 Task: Add a signature Juanita Young containing With sincere appreciation and gratitude, Juanita Young to email address softage.5@softage.net and add a folder Debugging
Action: Mouse moved to (257, 63)
Screenshot: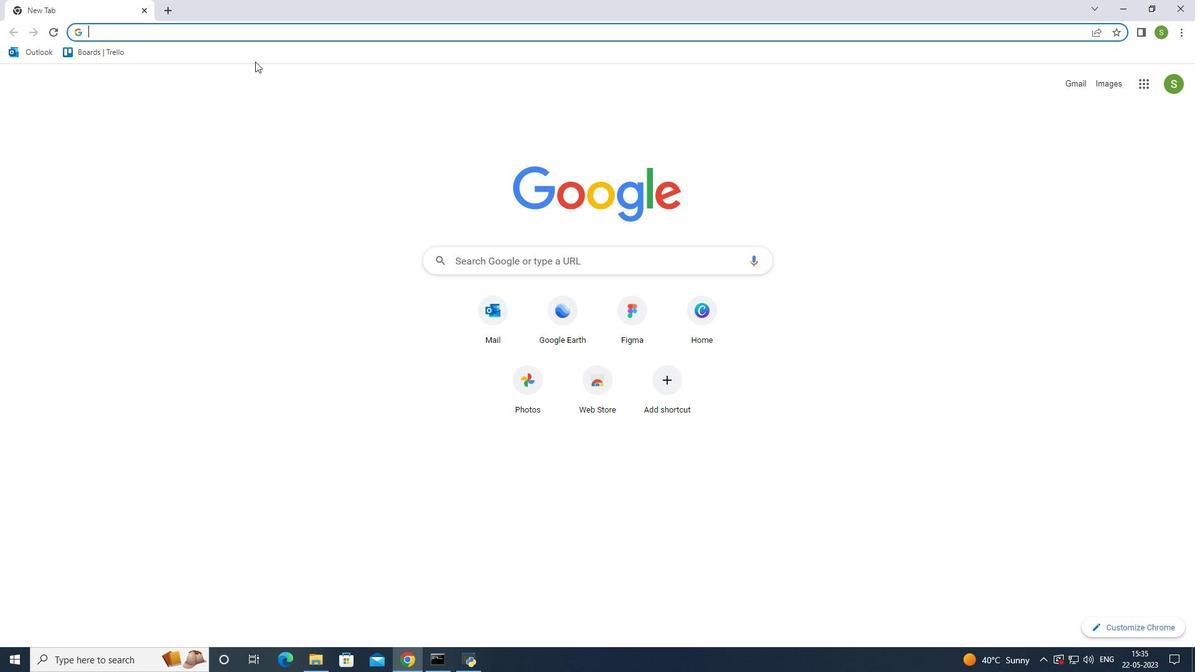 
Action: Key pressed outlook<Key.enter>
Screenshot: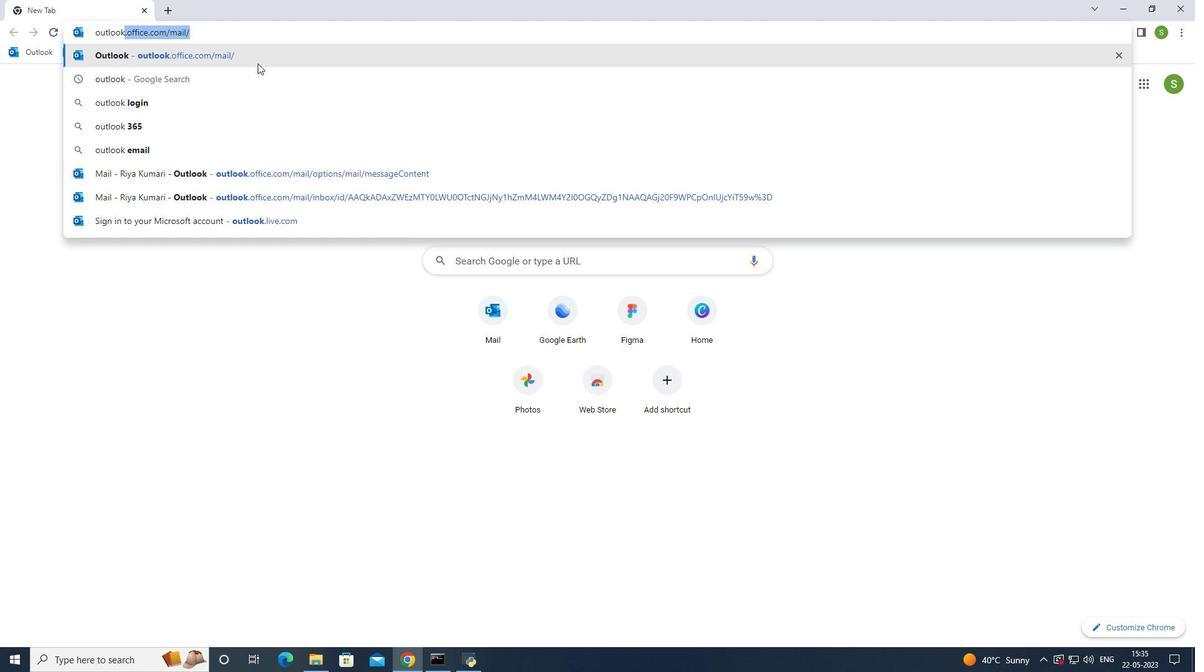 
Action: Mouse moved to (123, 112)
Screenshot: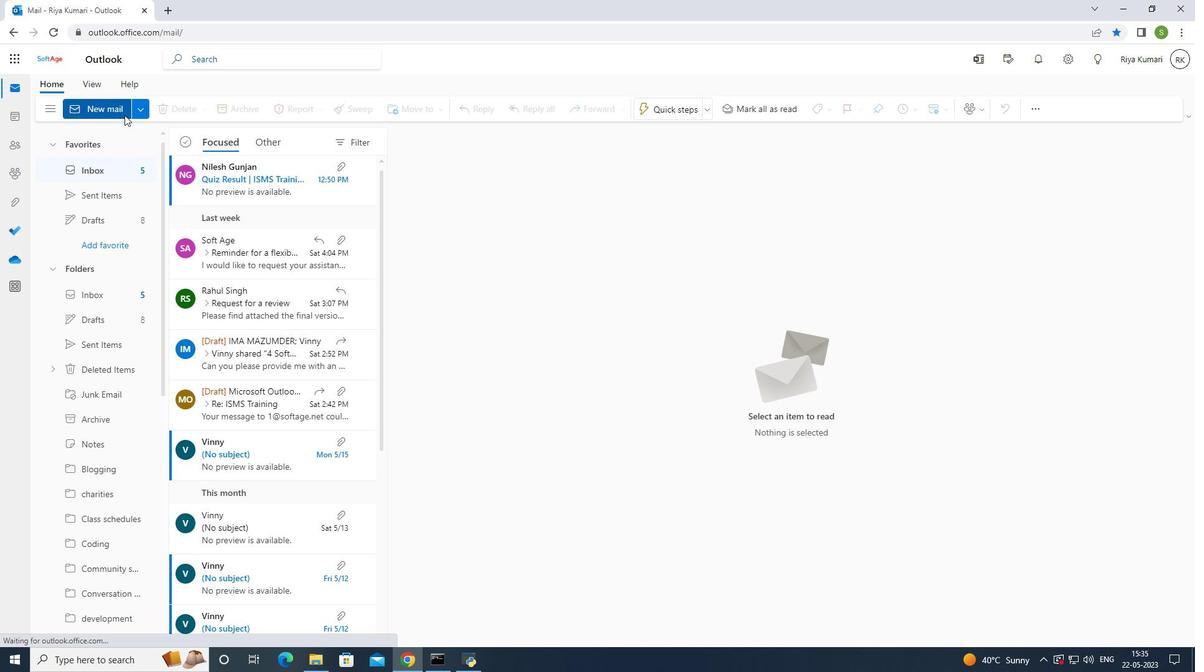 
Action: Mouse pressed left at (123, 112)
Screenshot: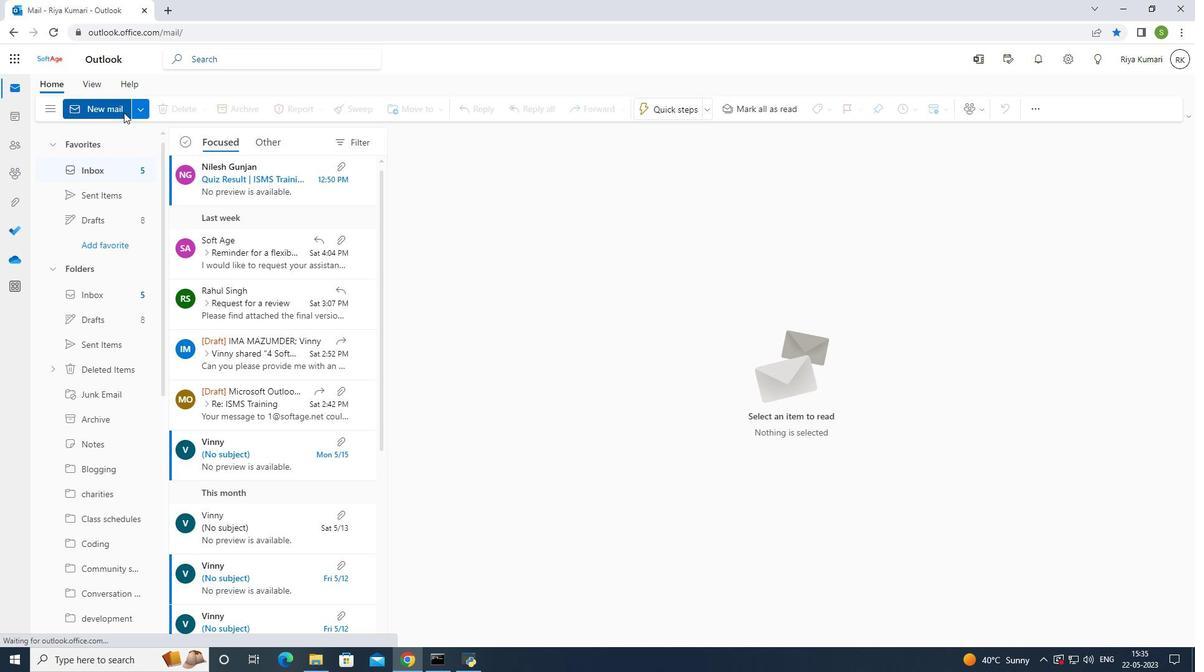 
Action: Mouse moved to (804, 113)
Screenshot: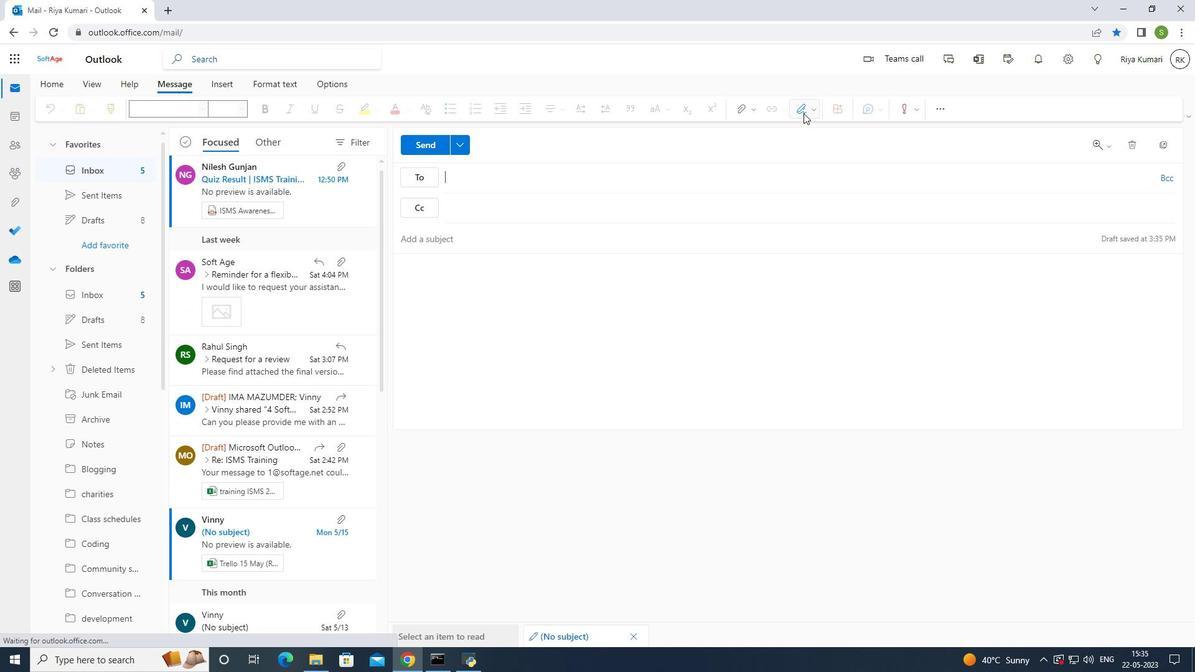 
Action: Mouse pressed left at (804, 113)
Screenshot: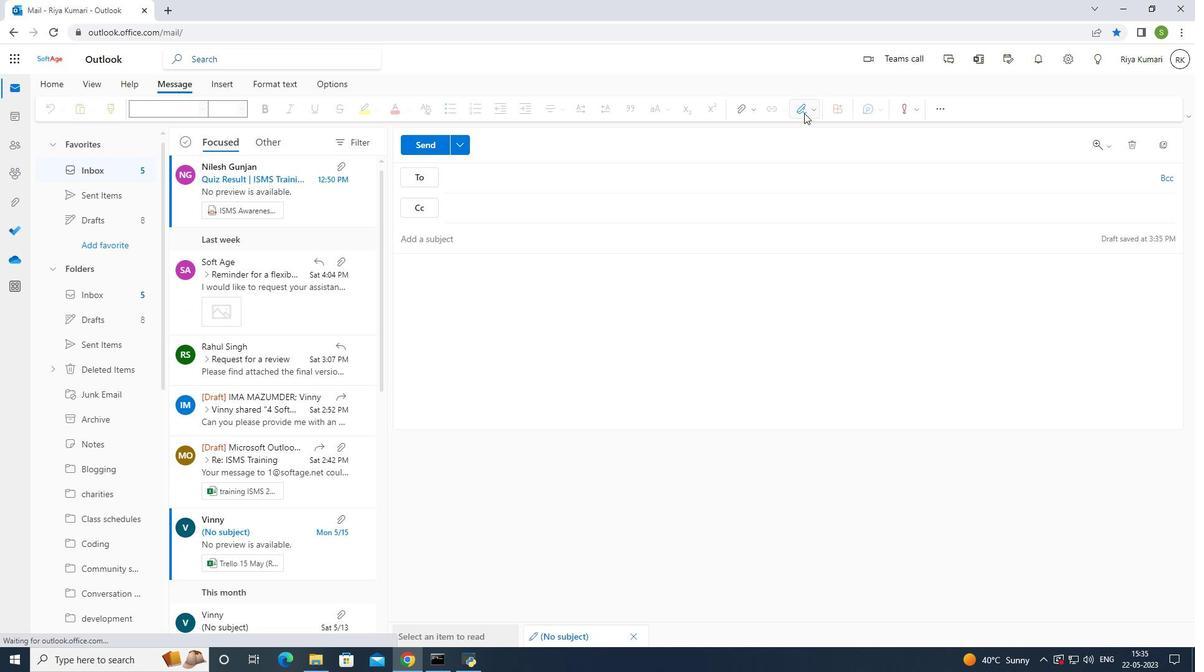 
Action: Mouse moved to (785, 157)
Screenshot: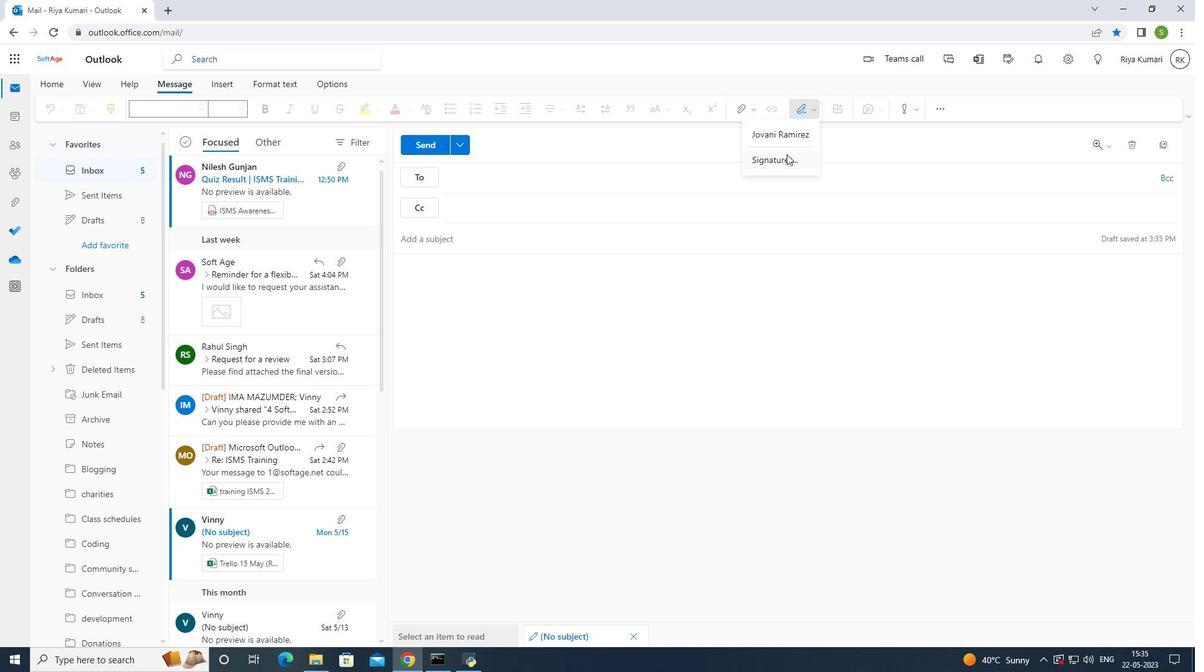 
Action: Mouse pressed left at (785, 157)
Screenshot: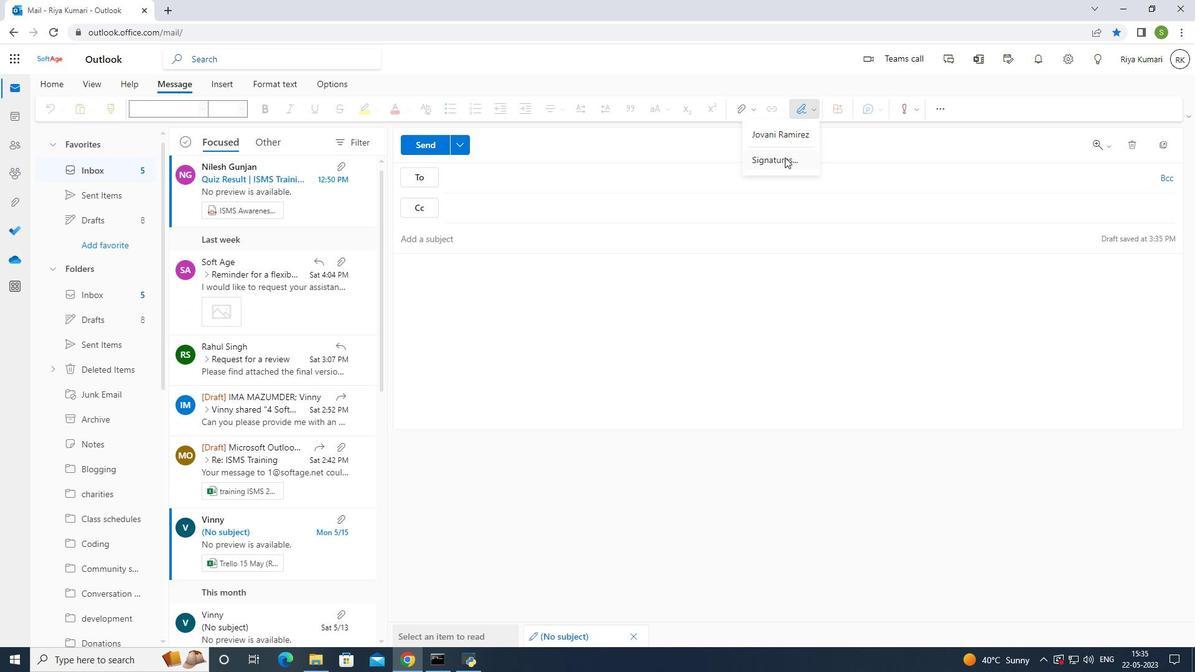 
Action: Mouse moved to (778, 205)
Screenshot: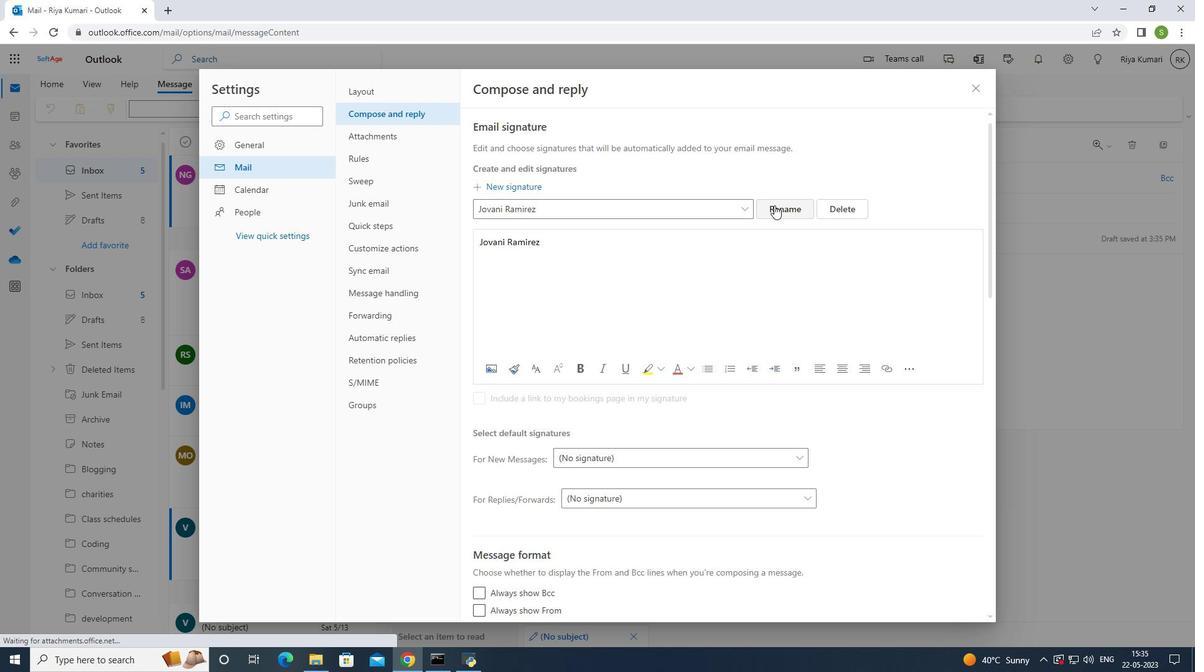 
Action: Mouse pressed left at (778, 205)
Screenshot: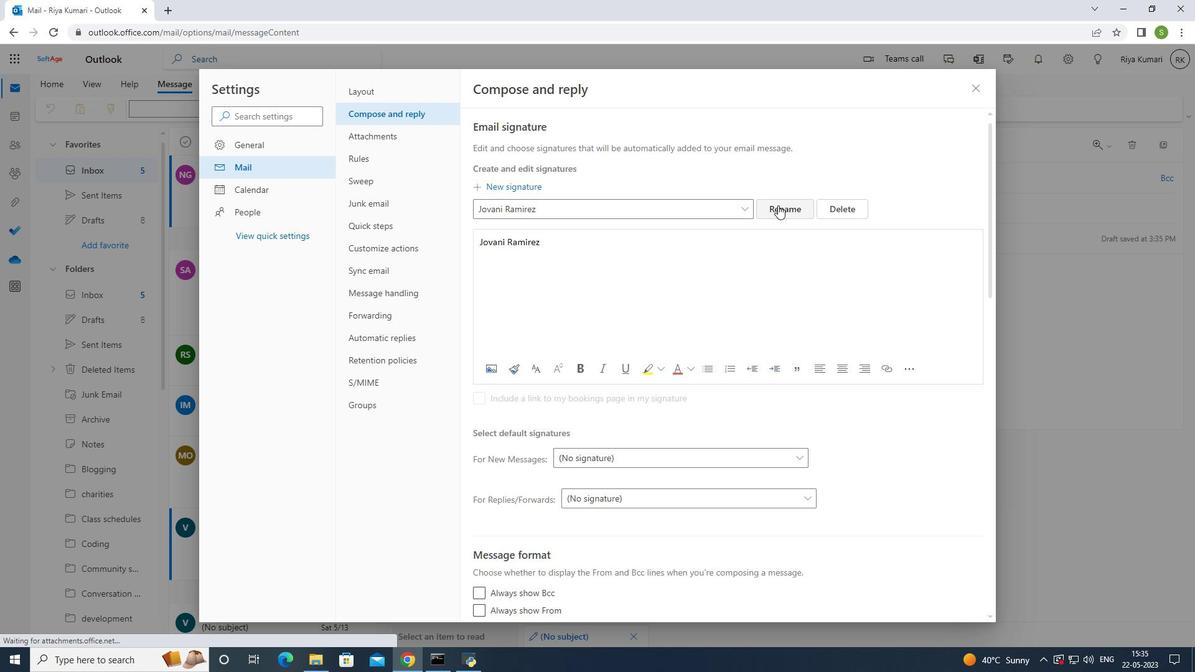 
Action: Mouse moved to (740, 208)
Screenshot: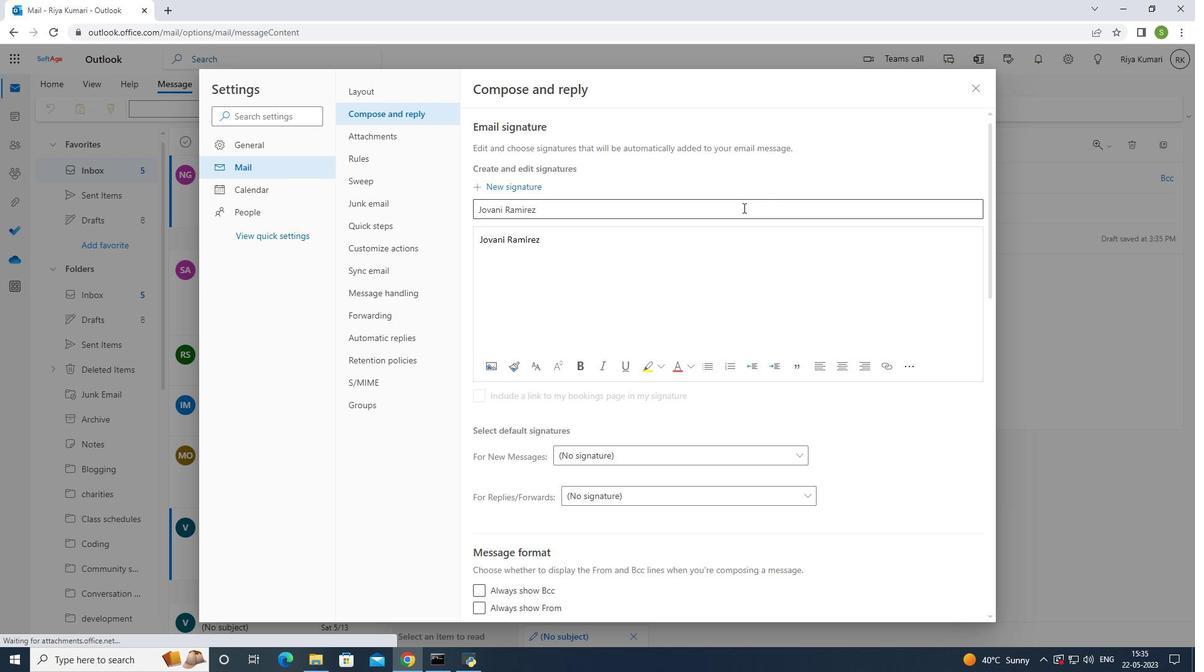 
Action: Mouse pressed left at (740, 208)
Screenshot: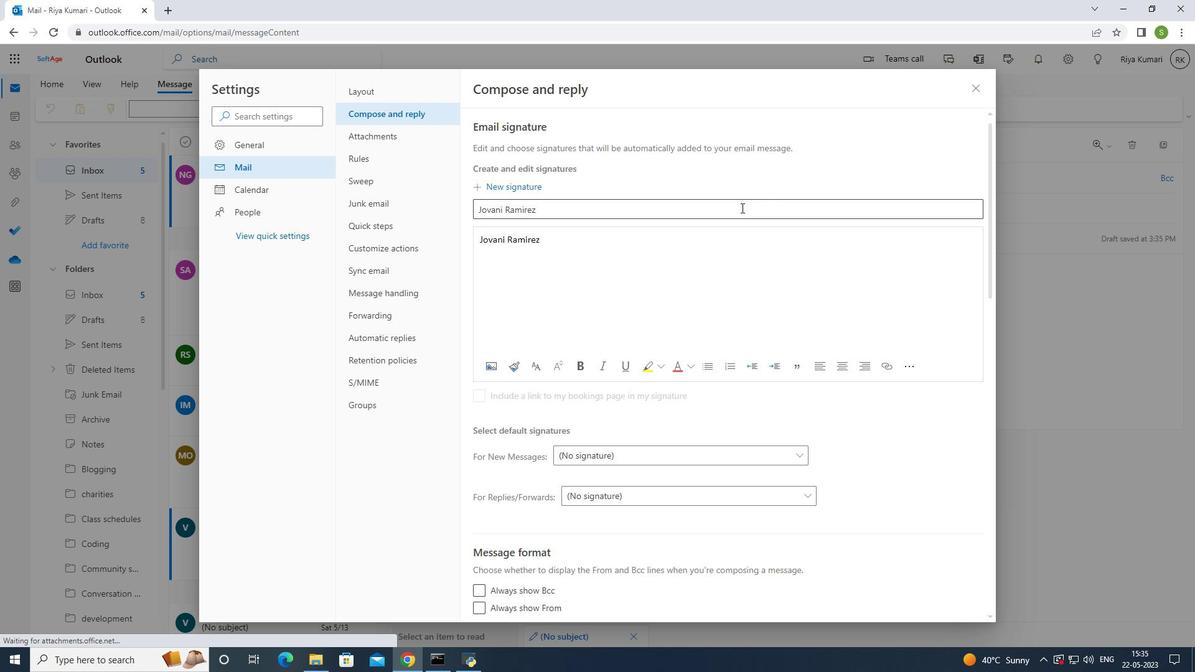 
Action: Mouse moved to (743, 207)
Screenshot: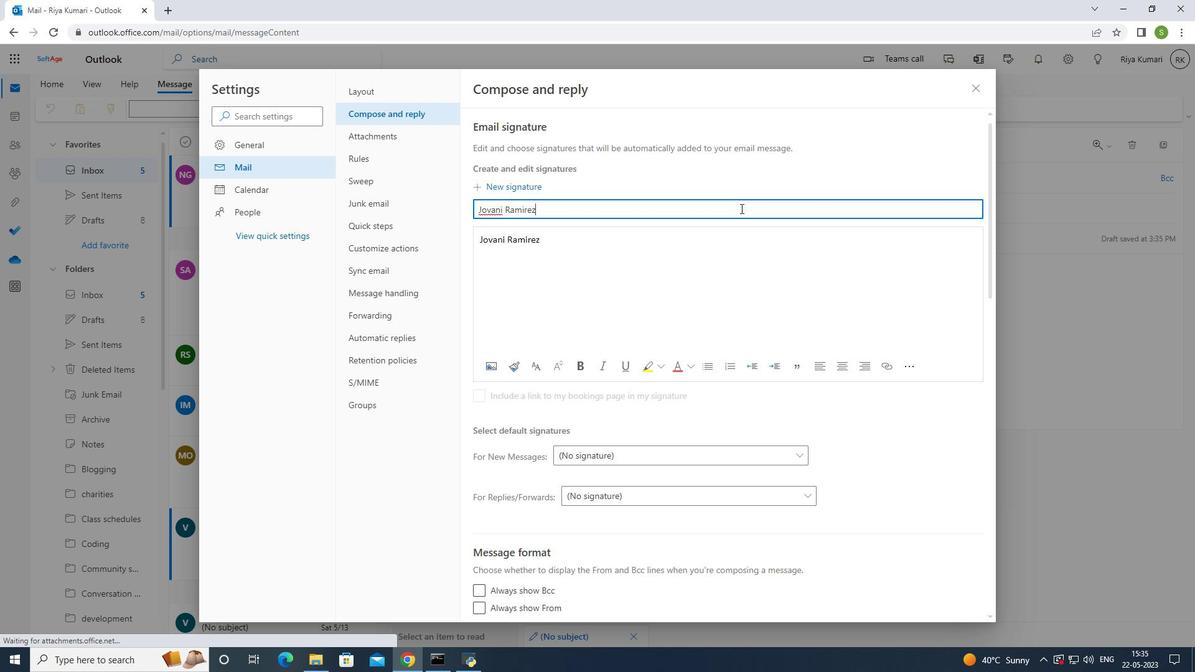 
Action: Key pressed <Key.backspace><Key.backspace><Key.backspace><Key.backspace><Key.backspace><Key.backspace><Key.backspace><Key.backspace><Key.backspace><Key.backspace><Key.backspace><Key.backspace><Key.backspace>uanita<Key.space><Key.shift>Young
Screenshot: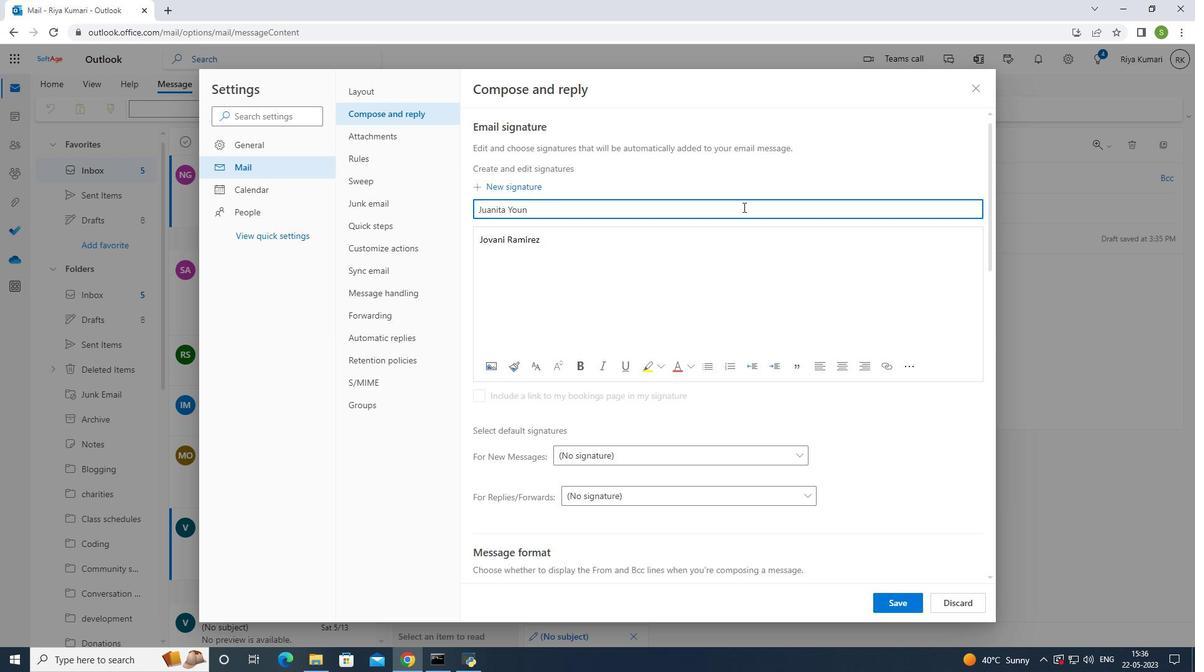 
Action: Mouse moved to (584, 249)
Screenshot: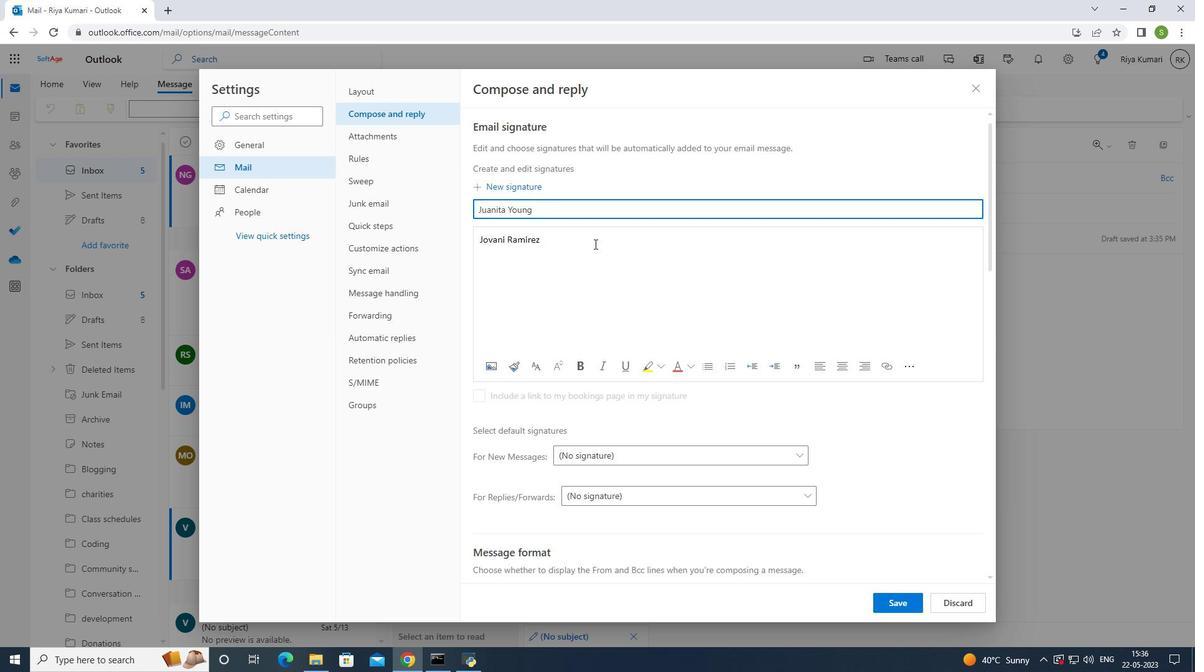 
Action: Mouse pressed left at (584, 249)
Screenshot: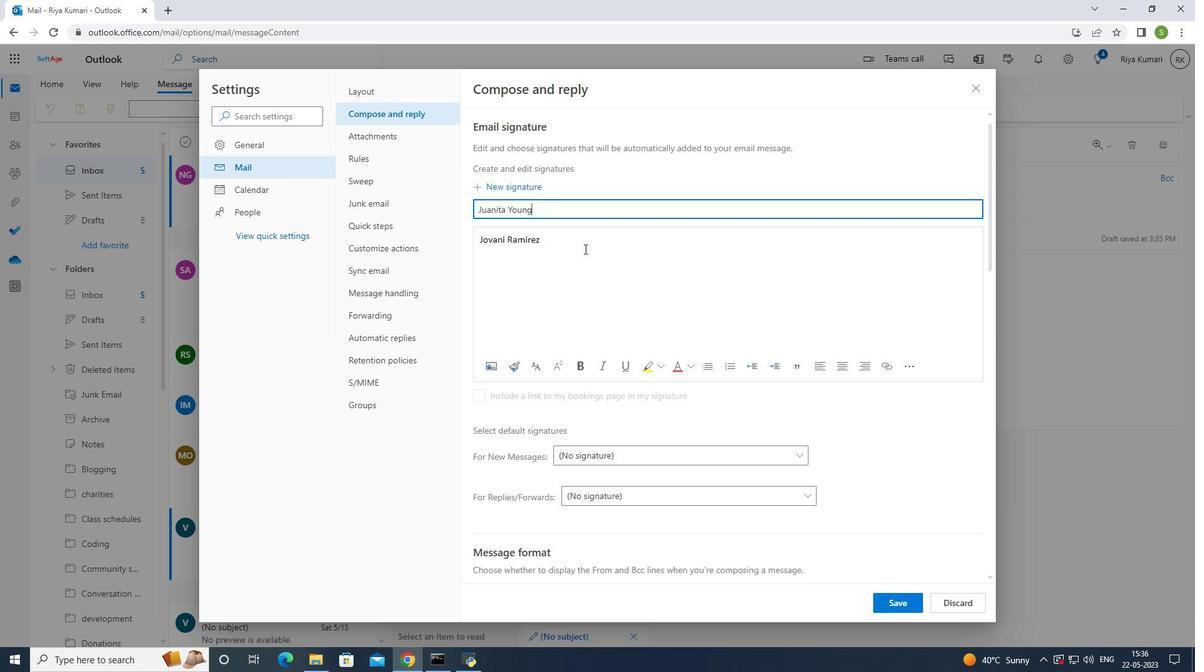 
Action: Mouse moved to (582, 242)
Screenshot: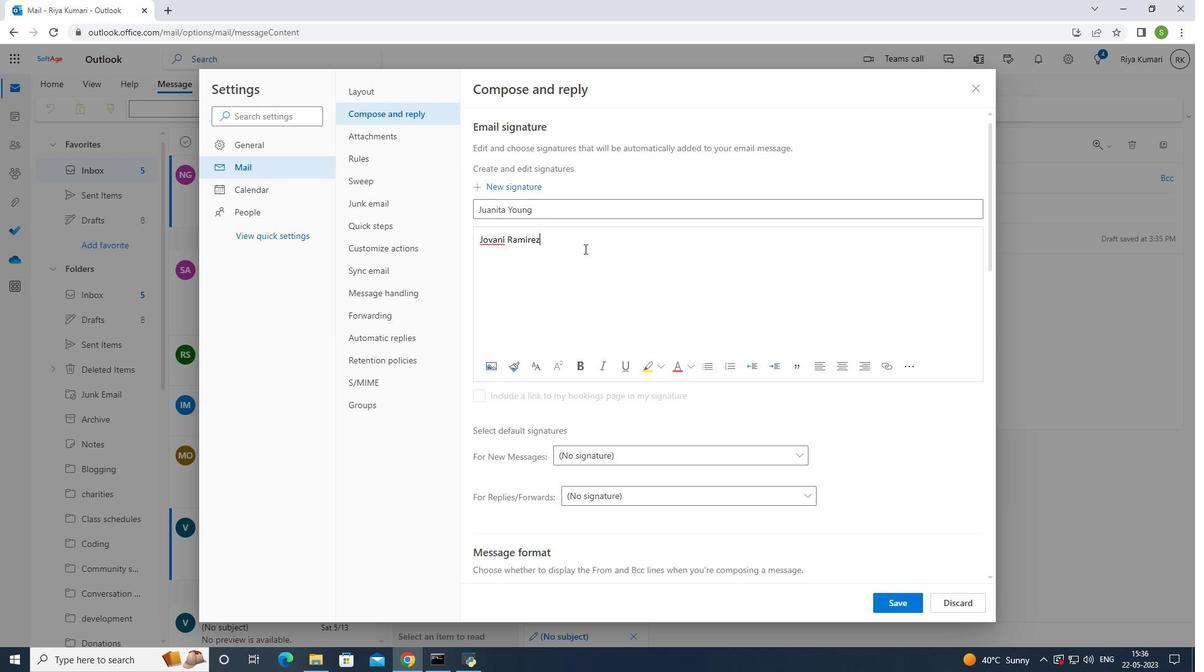 
Action: Key pressed <Key.backspace><Key.backspace><Key.backspace><Key.backspace><Key.backspace><Key.backspace><Key.backspace><Key.backspace><Key.backspace><Key.backspace><Key.backspace><Key.backspace><Key.backspace>uanita<Key.space><Key.shift>Young
Screenshot: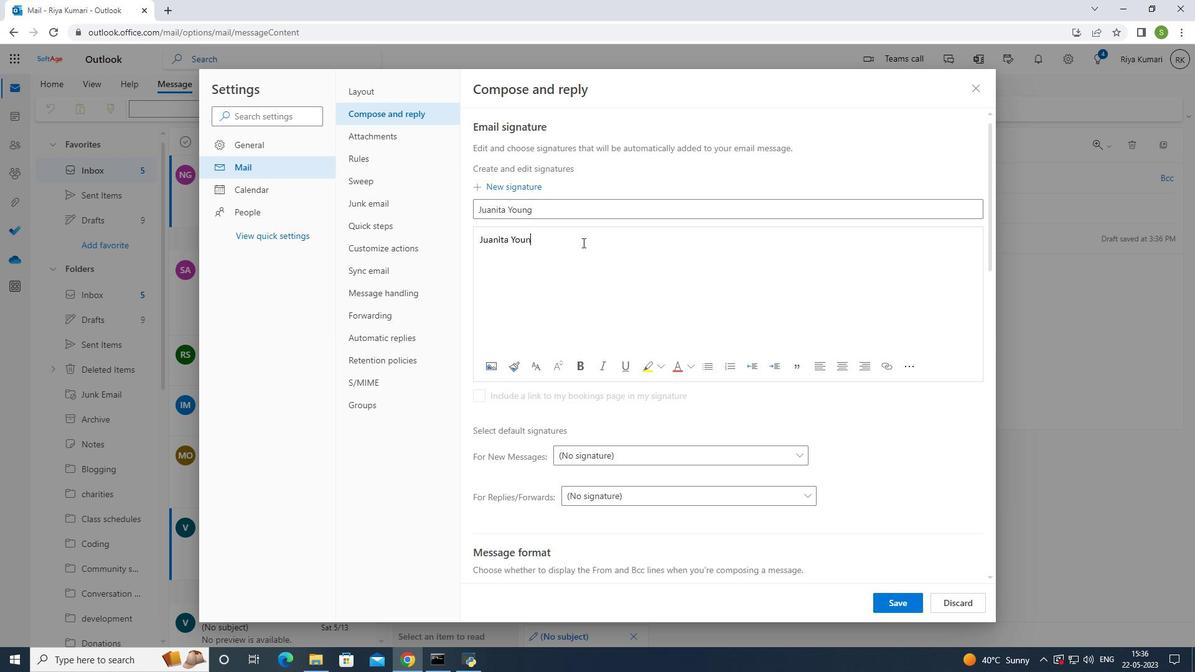 
Action: Mouse moved to (880, 607)
Screenshot: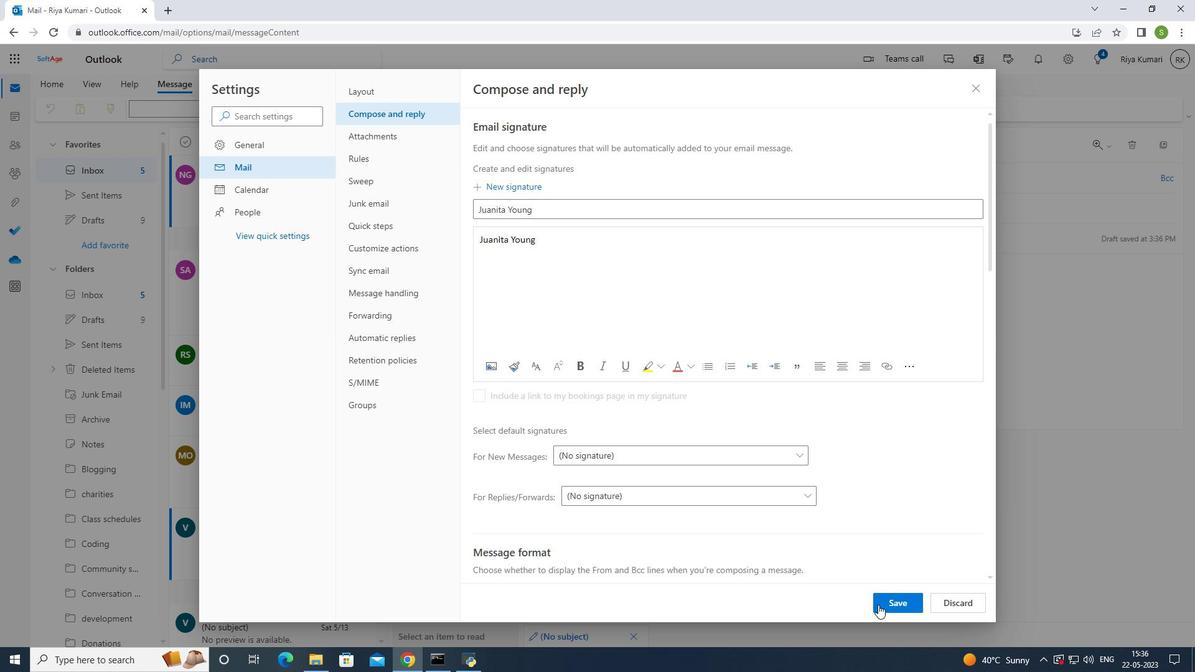 
Action: Mouse pressed left at (880, 607)
Screenshot: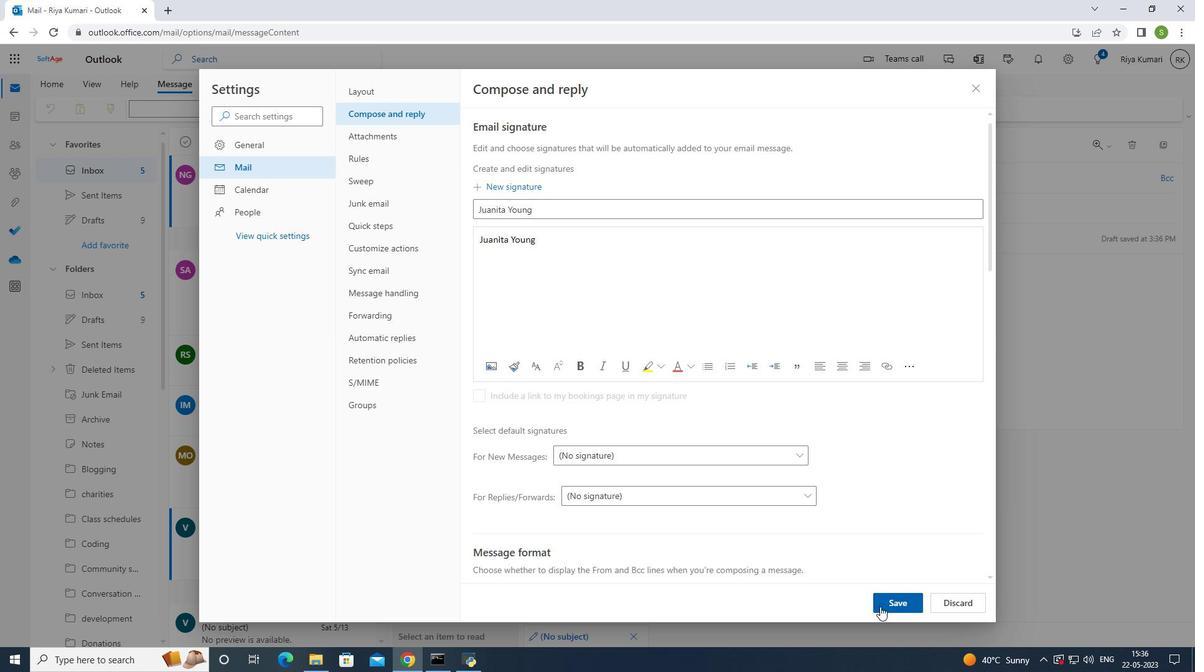 
Action: Mouse moved to (981, 86)
Screenshot: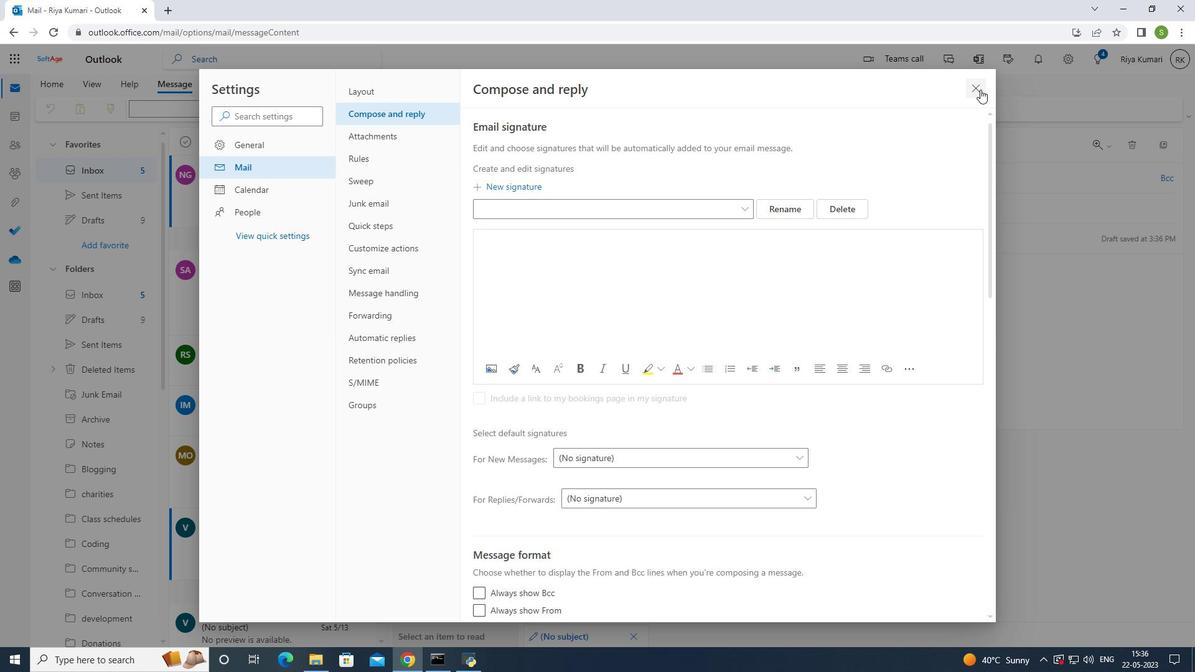 
Action: Mouse pressed left at (981, 86)
Screenshot: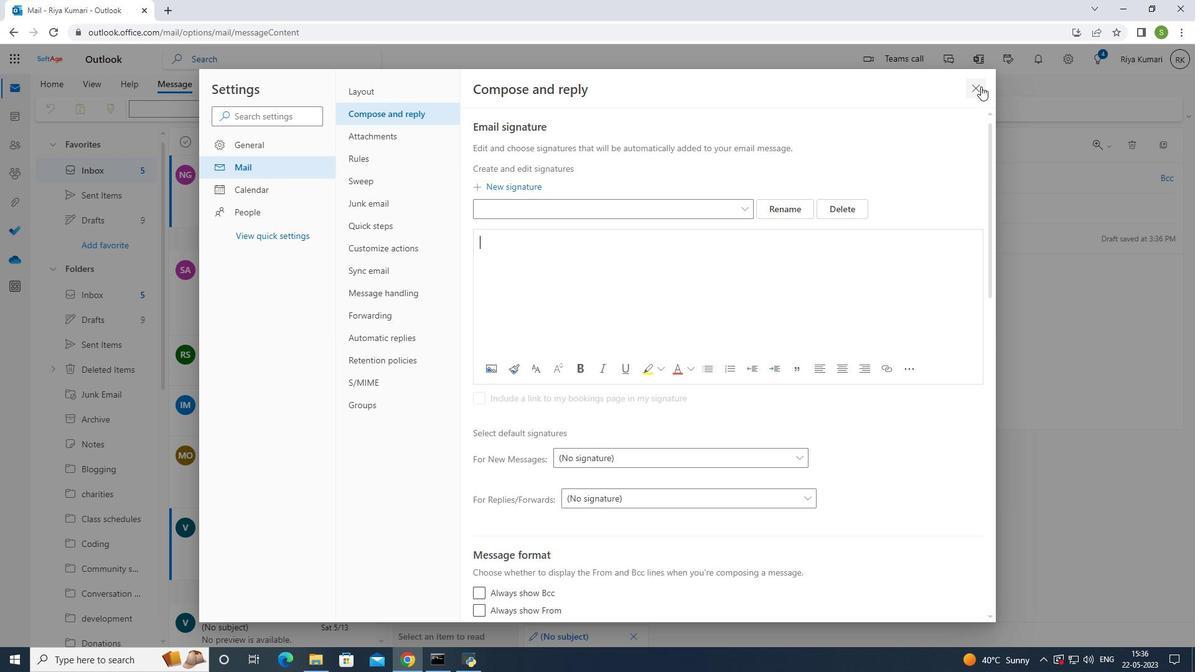 
Action: Mouse moved to (538, 166)
Screenshot: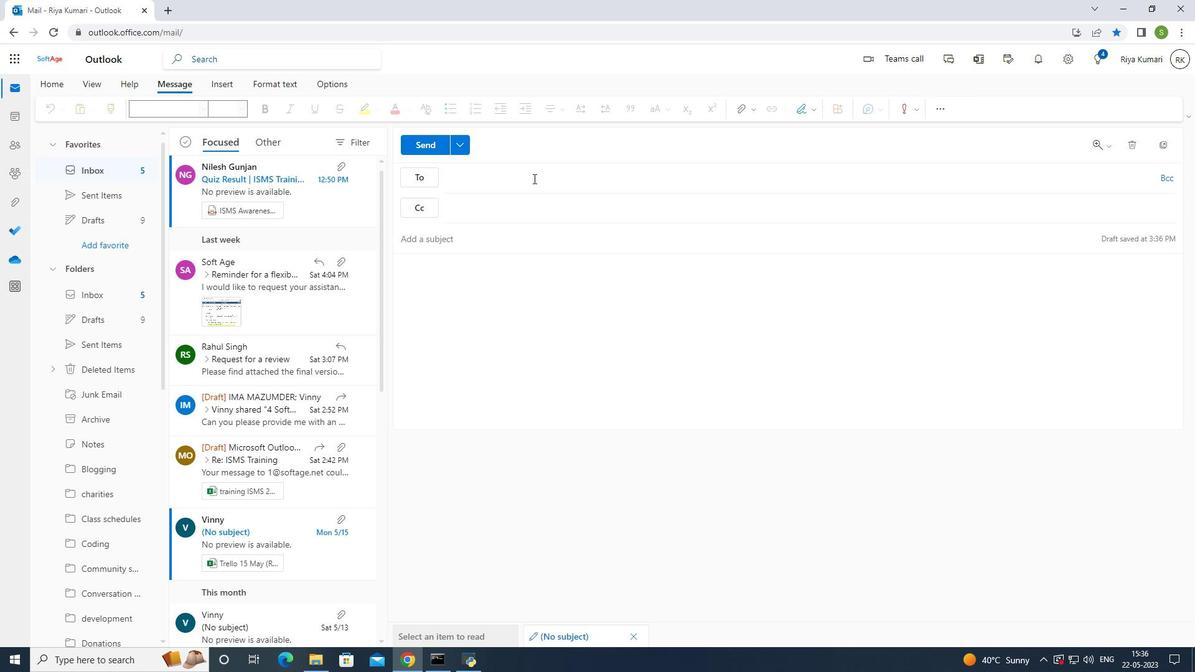 
Action: Mouse pressed left at (538, 166)
Screenshot: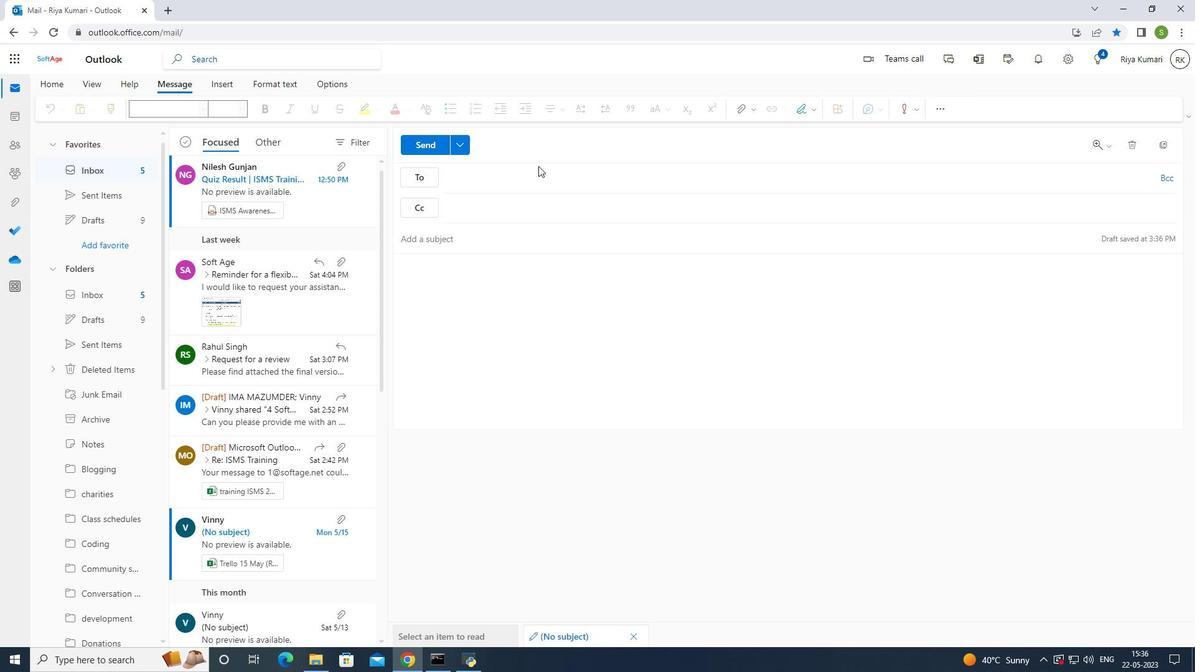 
Action: Mouse moved to (539, 173)
Screenshot: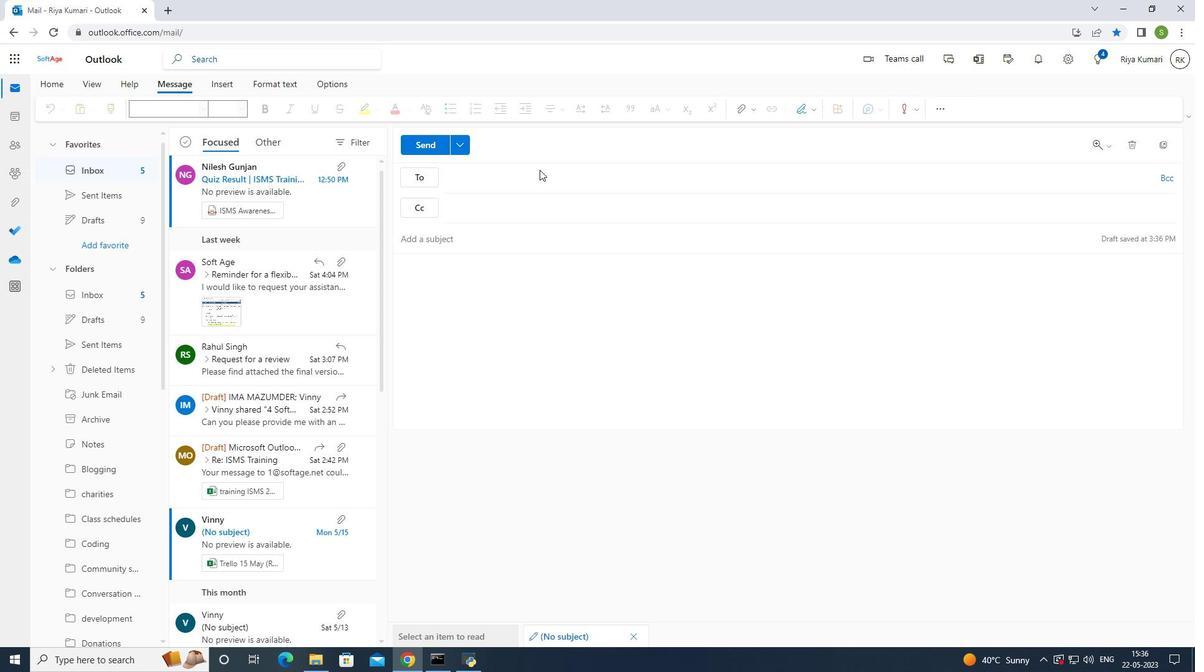 
Action: Mouse pressed left at (539, 173)
Screenshot: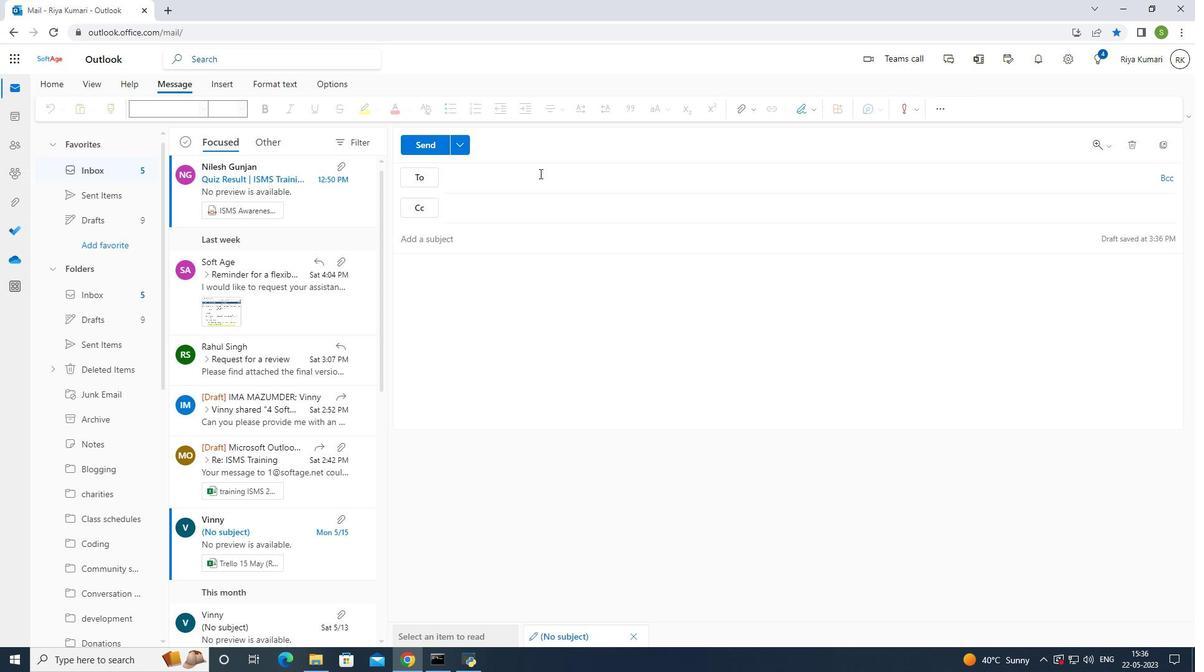 
Action: Key pressed softage.5<Key.shift>@softage.net
Screenshot: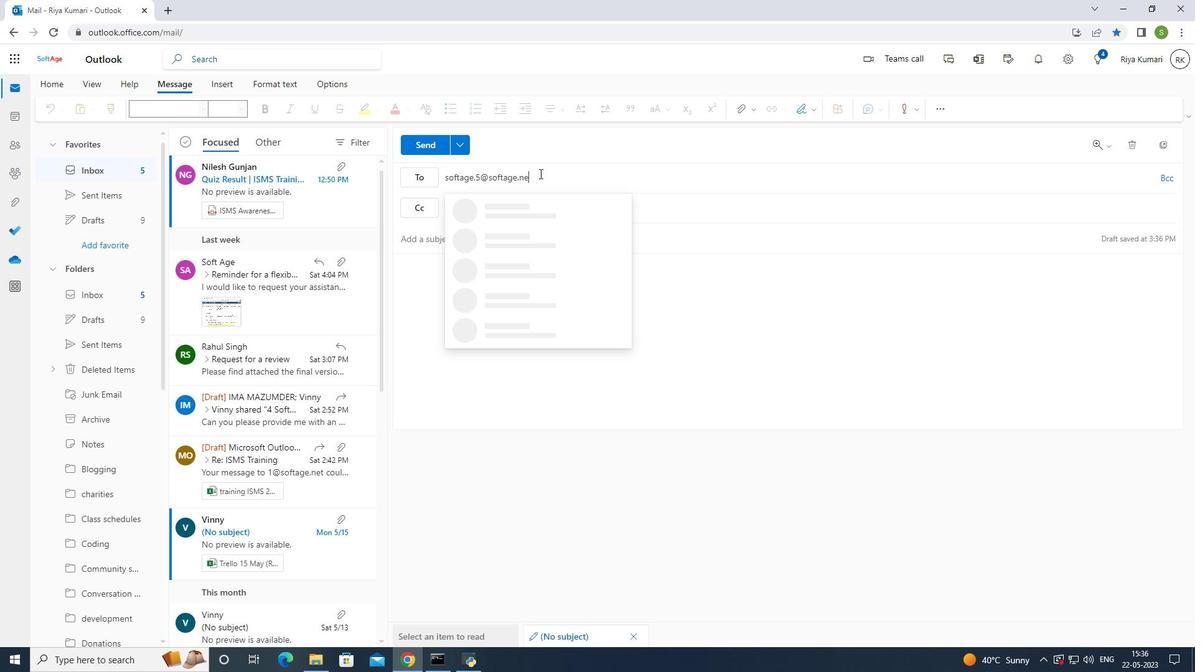 
Action: Mouse moved to (528, 204)
Screenshot: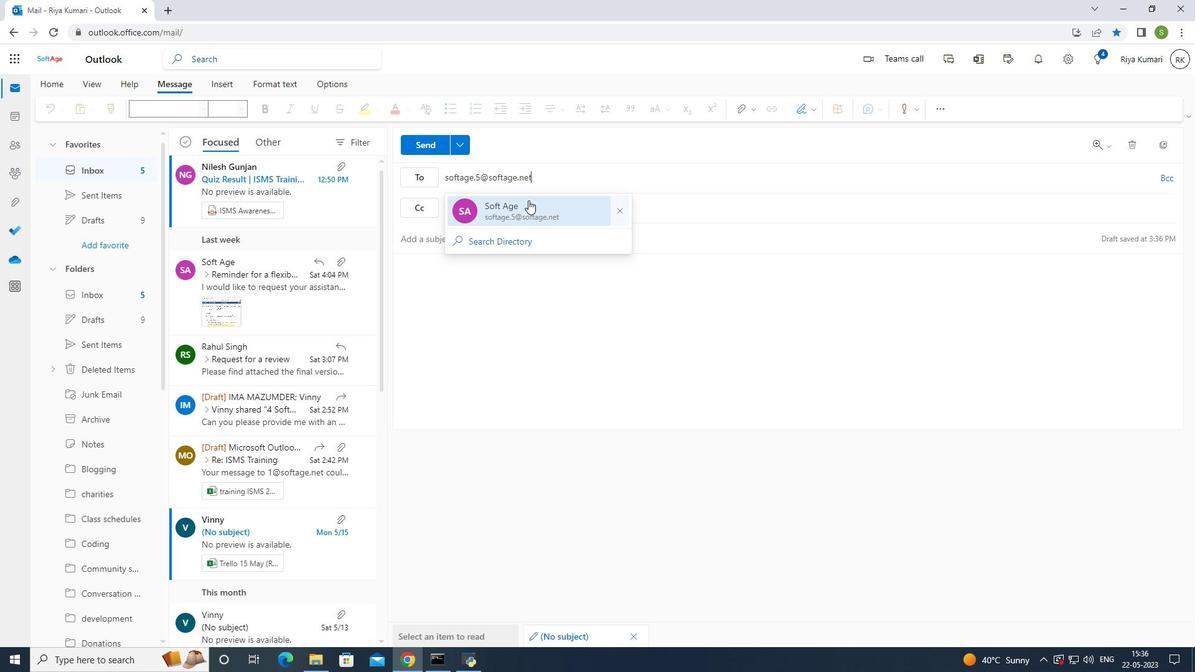 
Action: Mouse pressed left at (528, 204)
Screenshot: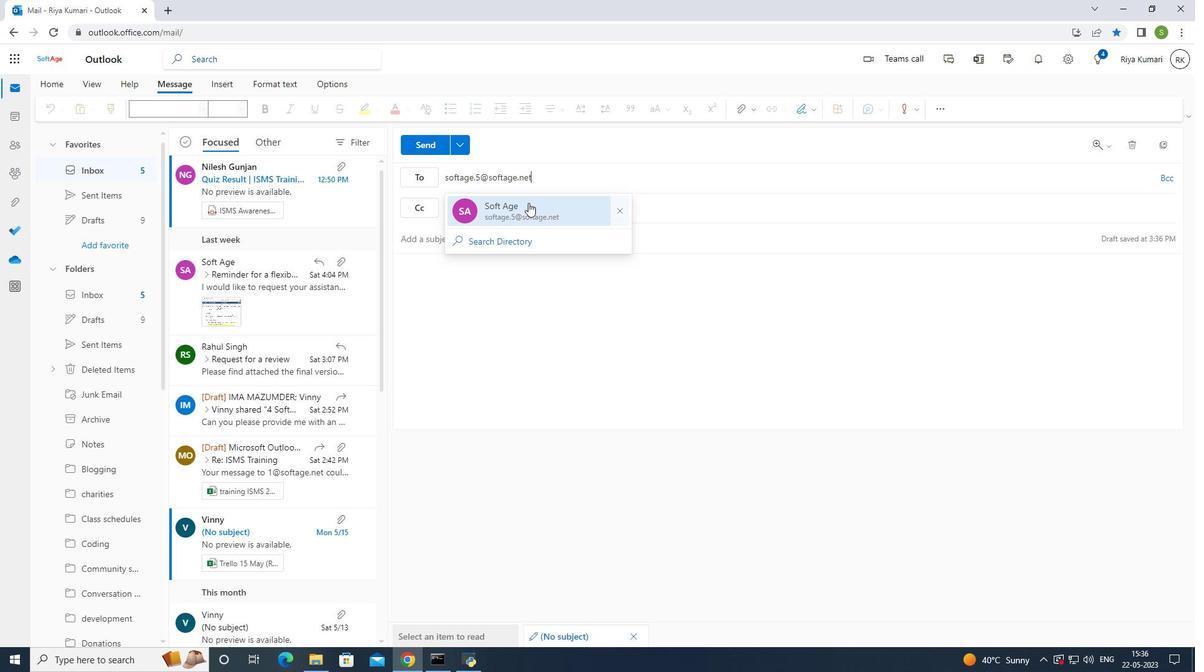 
Action: Mouse moved to (482, 285)
Screenshot: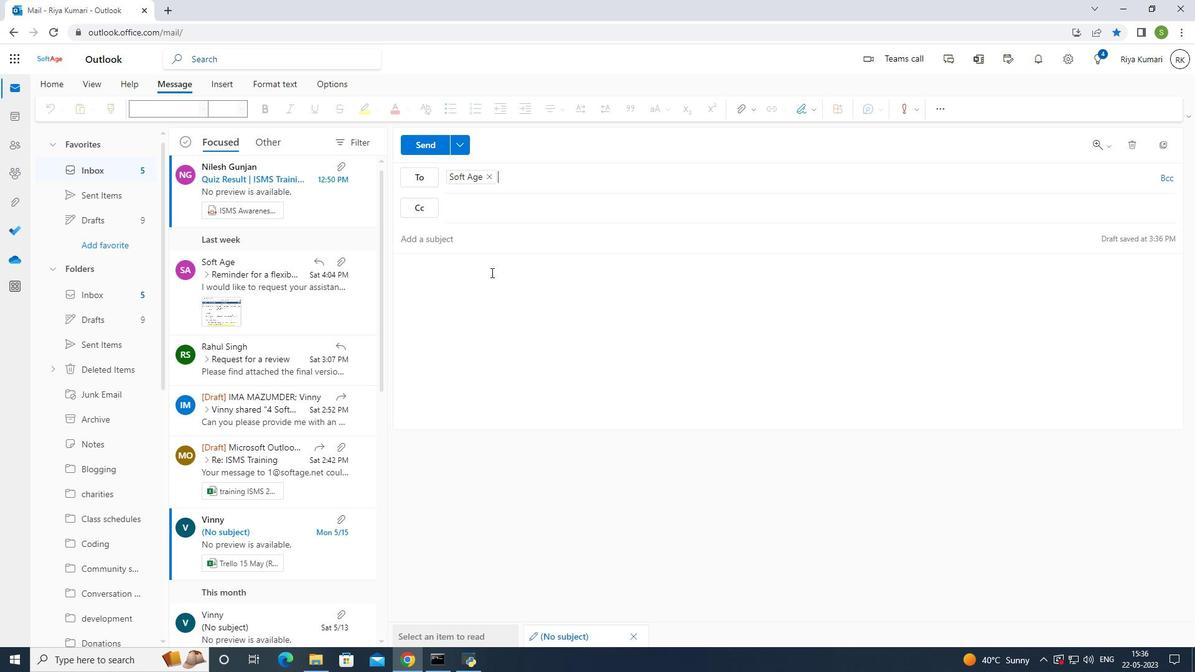 
Action: Mouse pressed left at (482, 285)
Screenshot: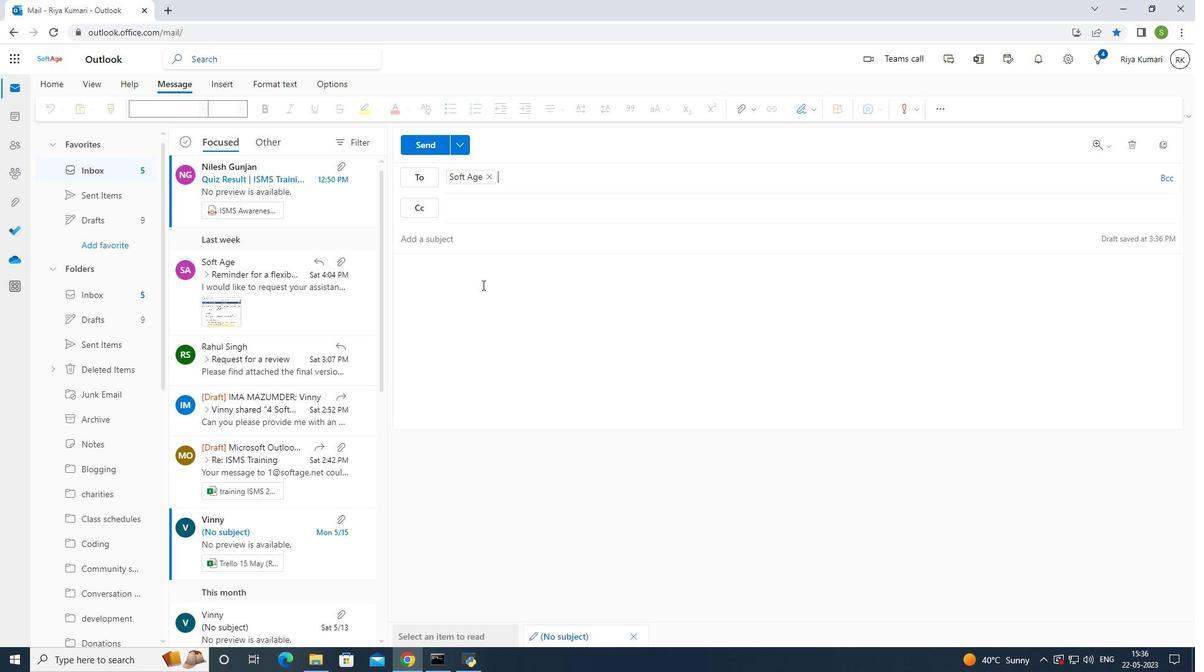 
Action: Mouse moved to (807, 110)
Screenshot: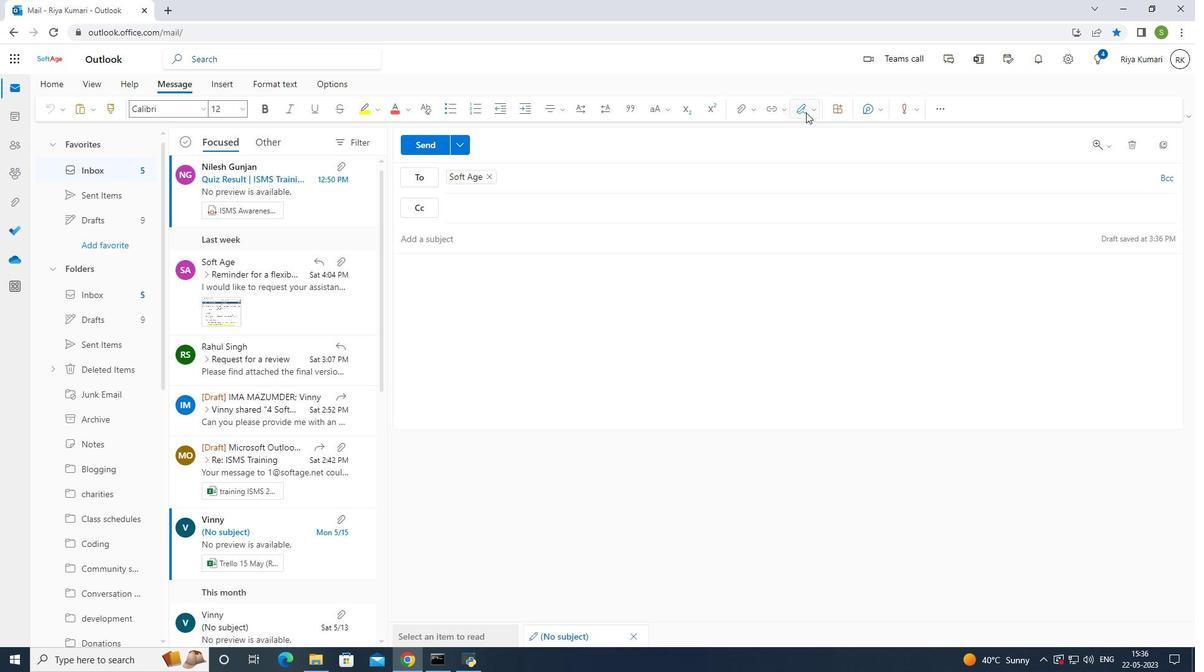 
Action: Mouse pressed left at (807, 110)
Screenshot: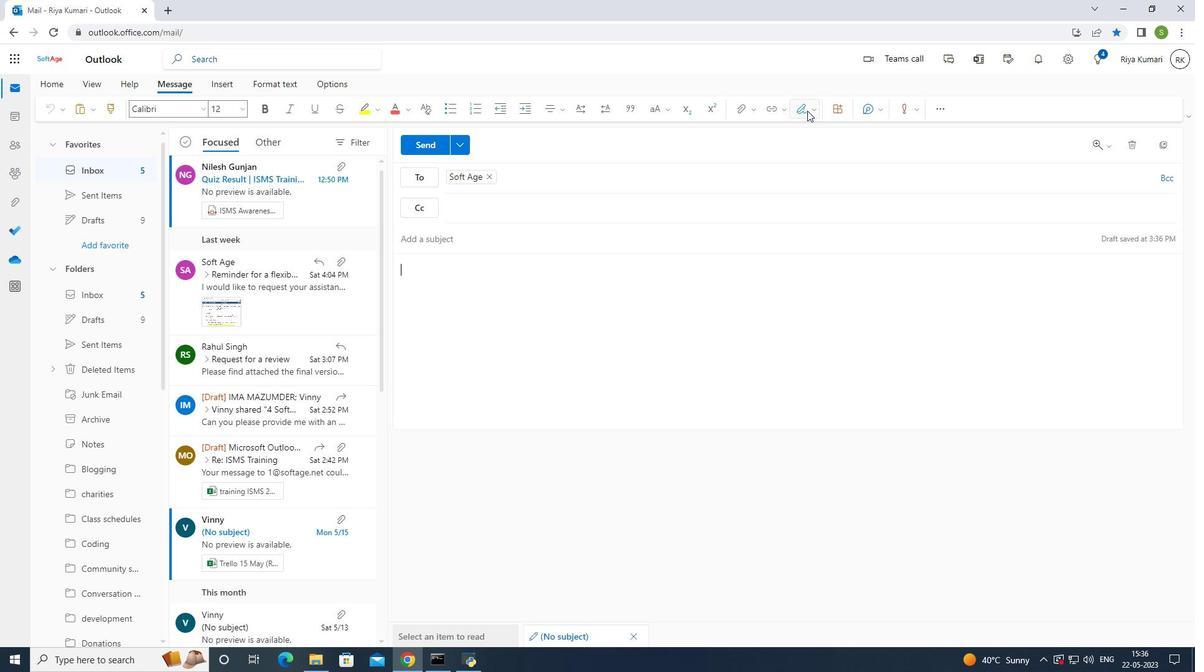 
Action: Mouse moved to (797, 126)
Screenshot: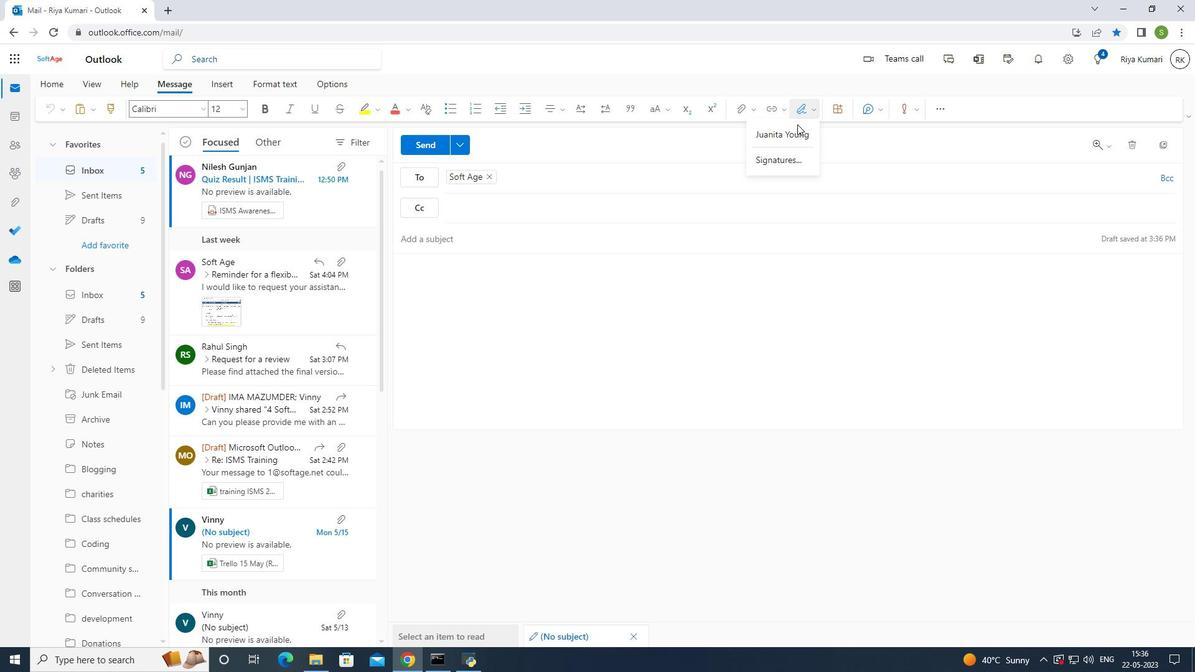 
Action: Mouse pressed left at (797, 126)
Screenshot: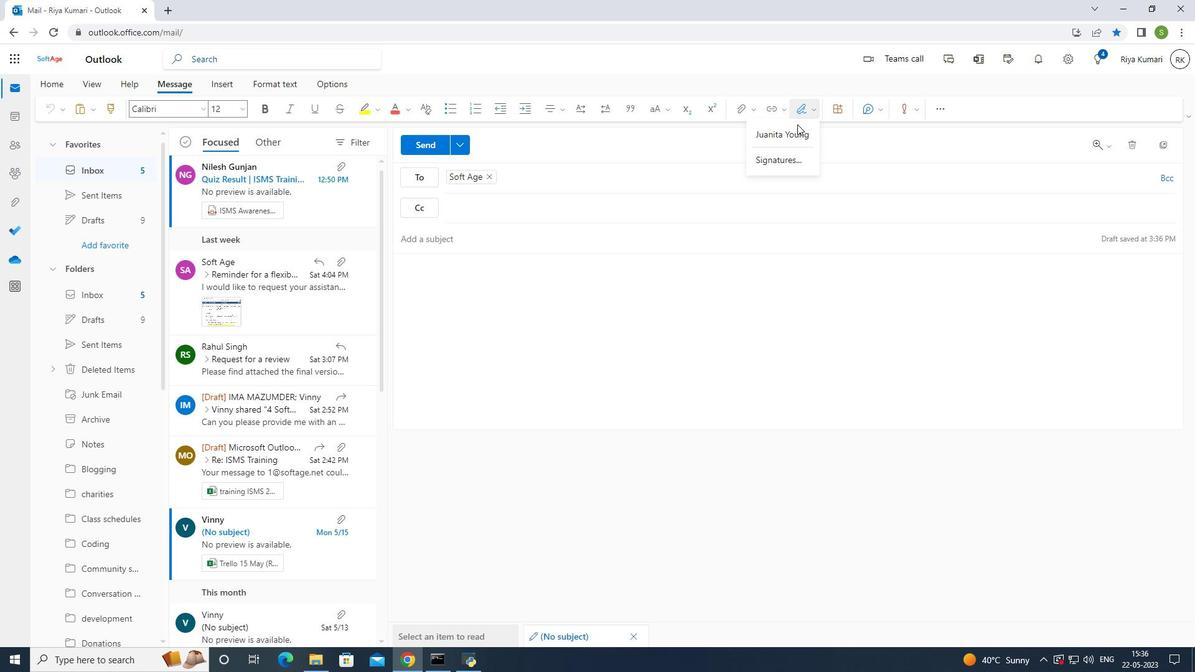 
Action: Mouse moved to (734, 339)
Screenshot: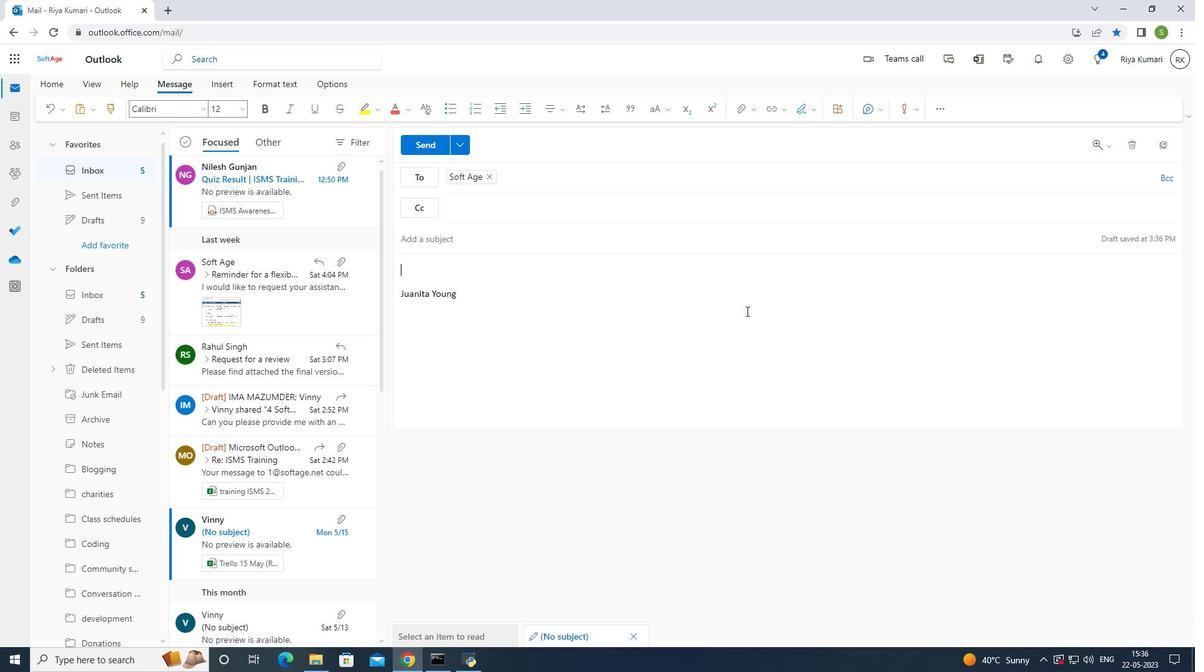 
Action: Key pressed sincere<Key.space>appreciation<Key.space>
Screenshot: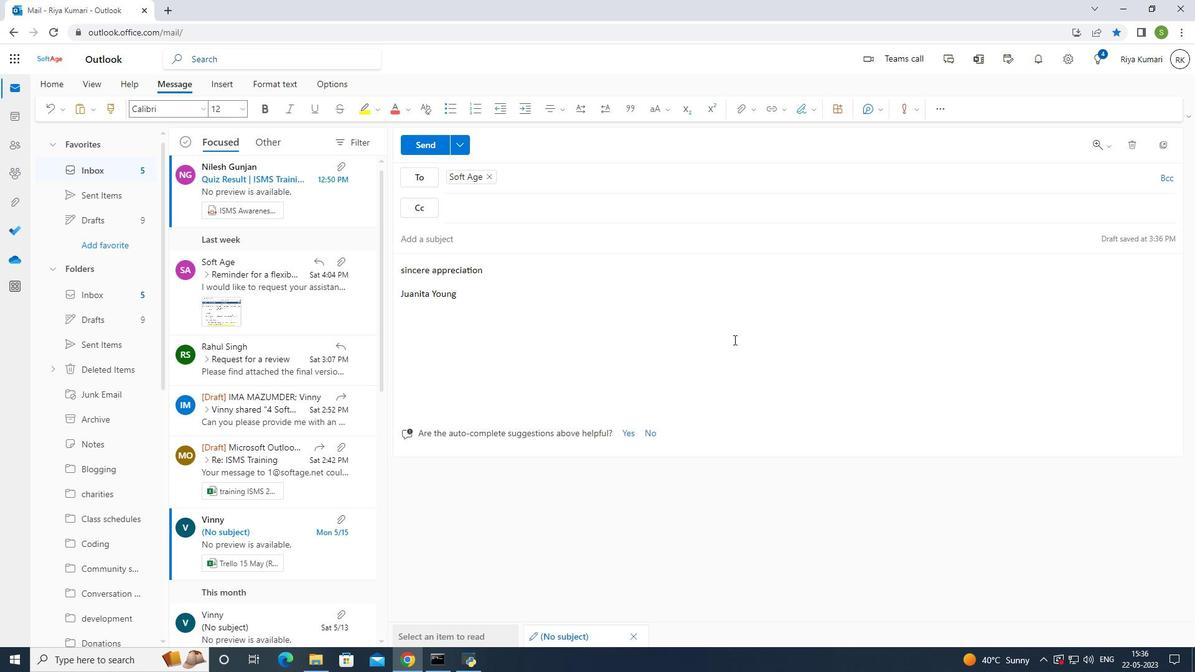 
Action: Mouse moved to (103, 389)
Screenshot: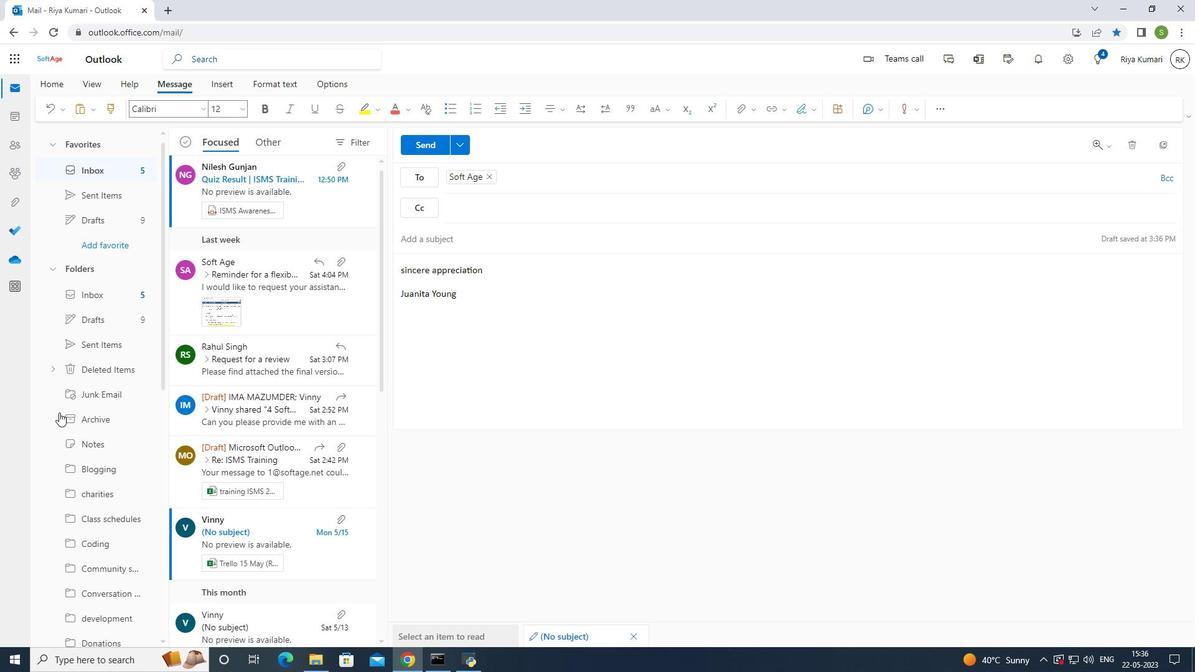 
Action: Mouse scrolled (103, 388) with delta (0, 0)
Screenshot: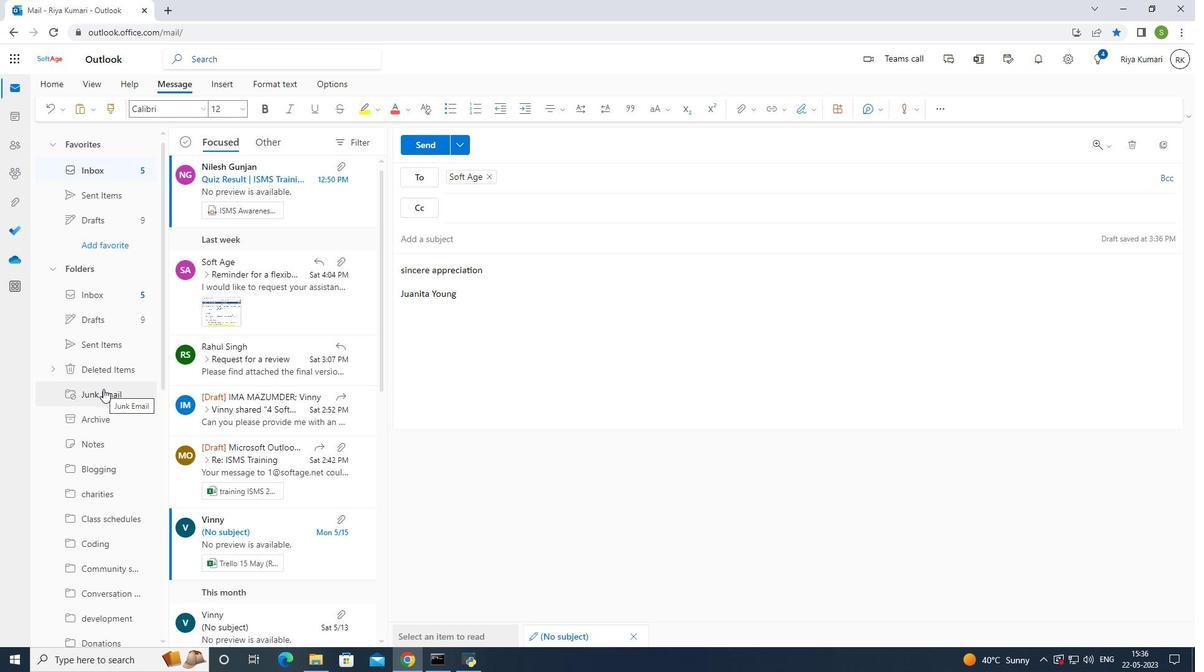 
Action: Mouse scrolled (103, 388) with delta (0, 0)
Screenshot: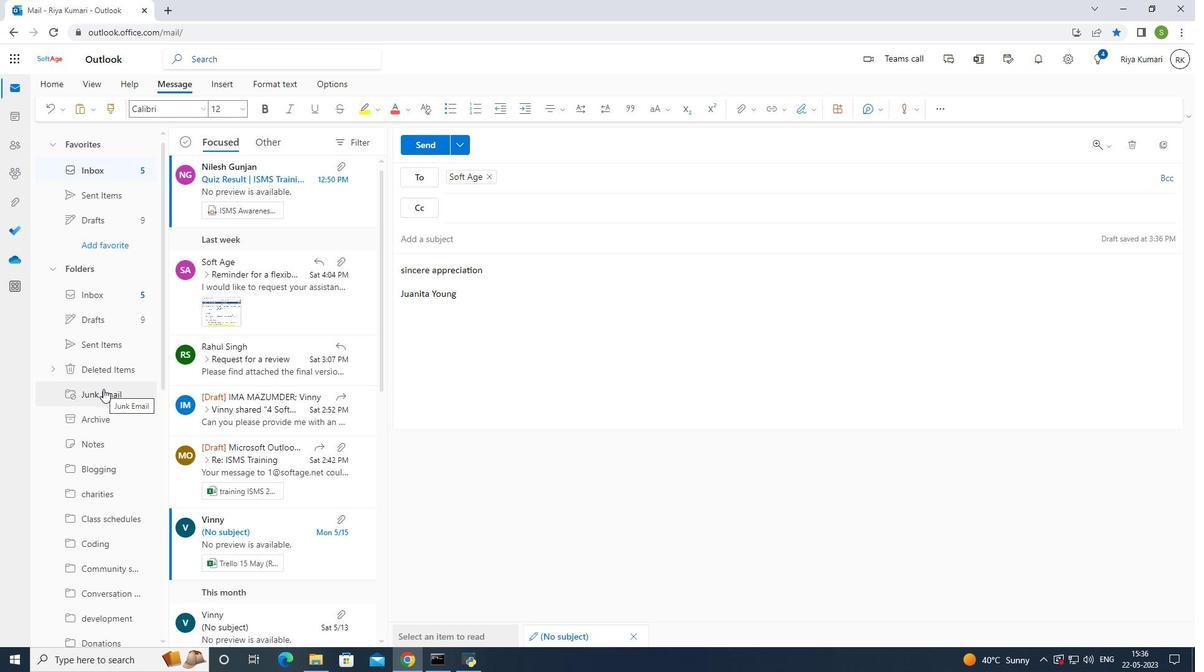
Action: Mouse scrolled (103, 388) with delta (0, 0)
Screenshot: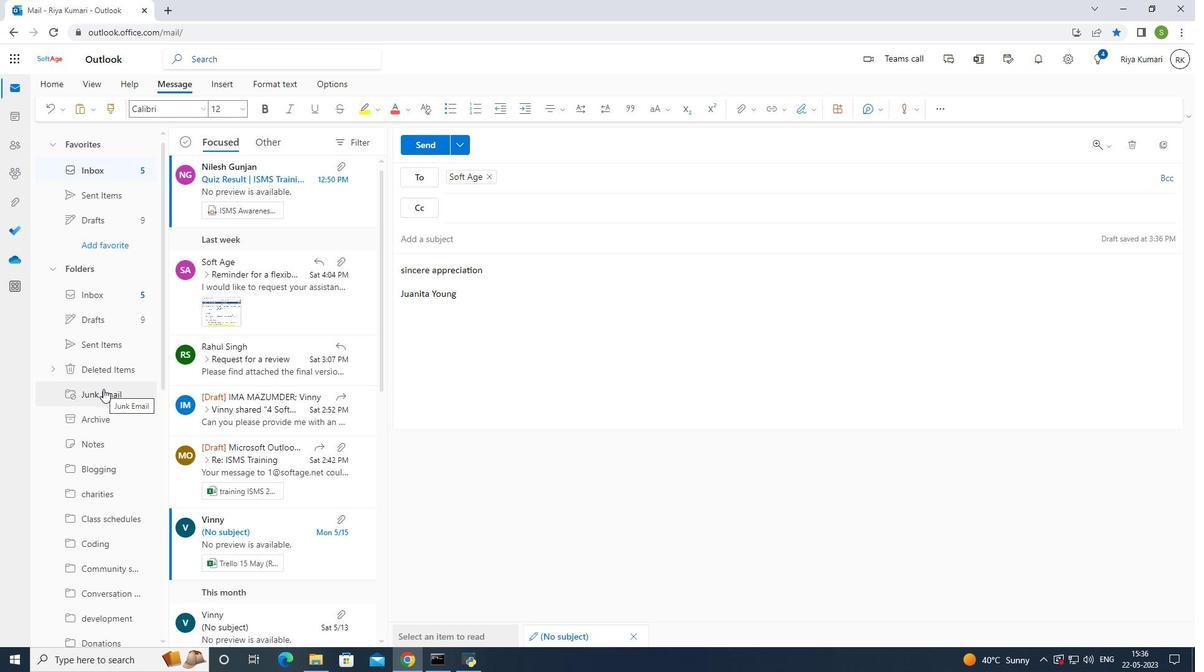 
Action: Mouse scrolled (103, 388) with delta (0, 0)
Screenshot: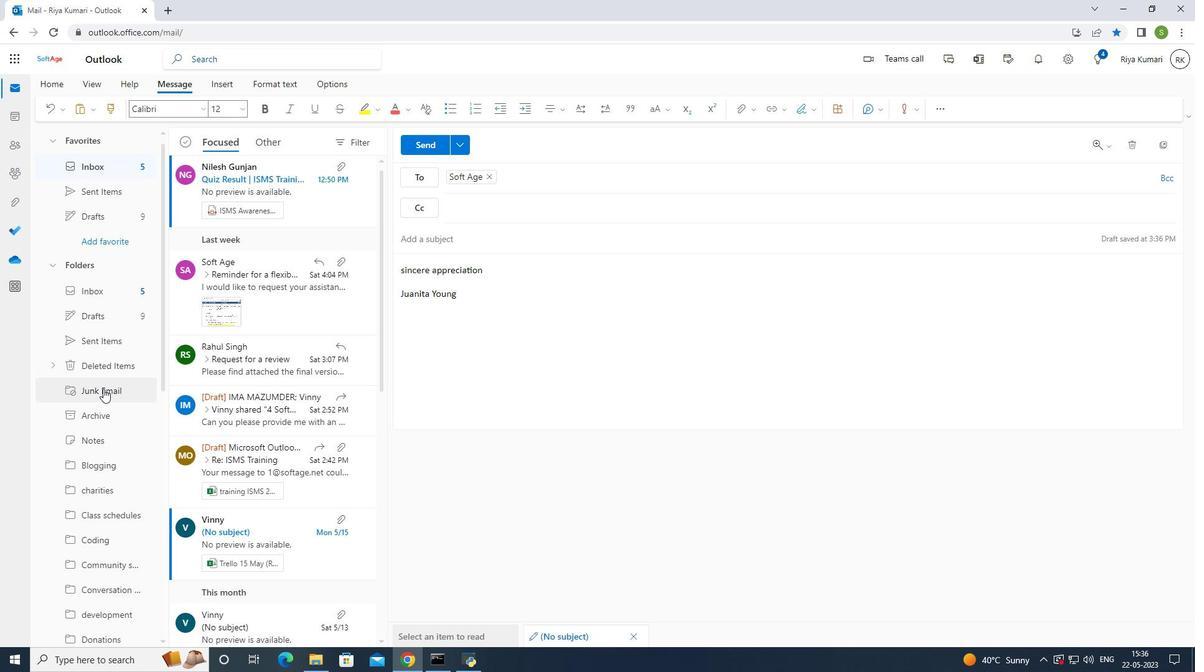 
Action: Mouse scrolled (103, 388) with delta (0, 0)
Screenshot: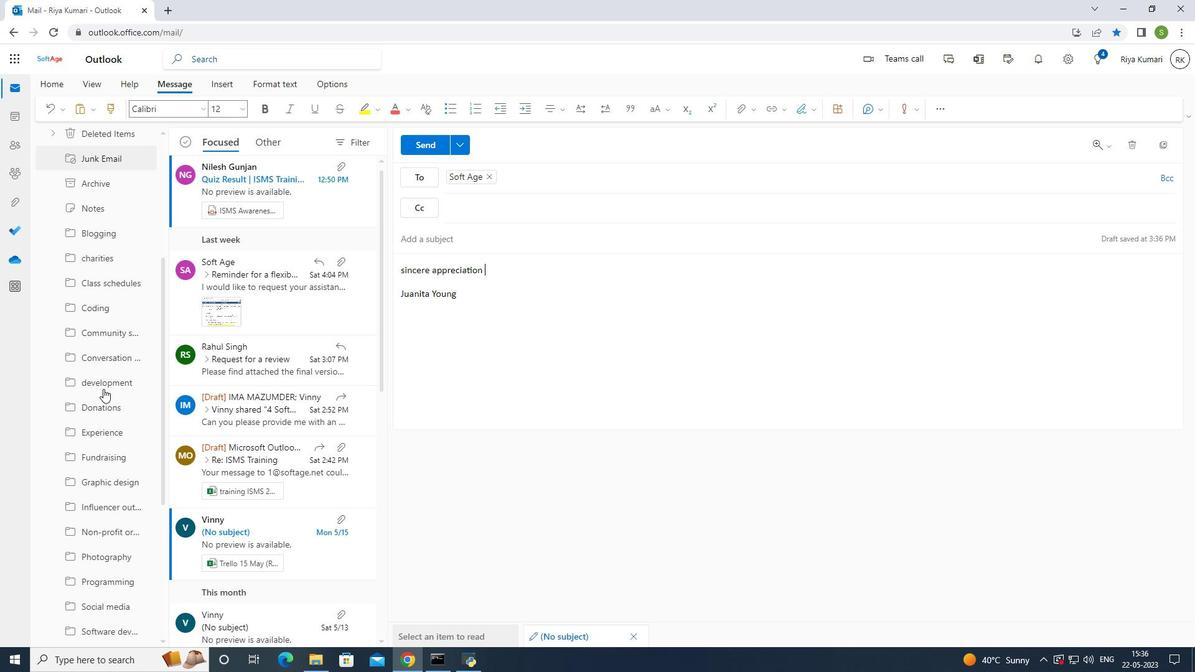 
Action: Mouse scrolled (103, 388) with delta (0, 0)
Screenshot: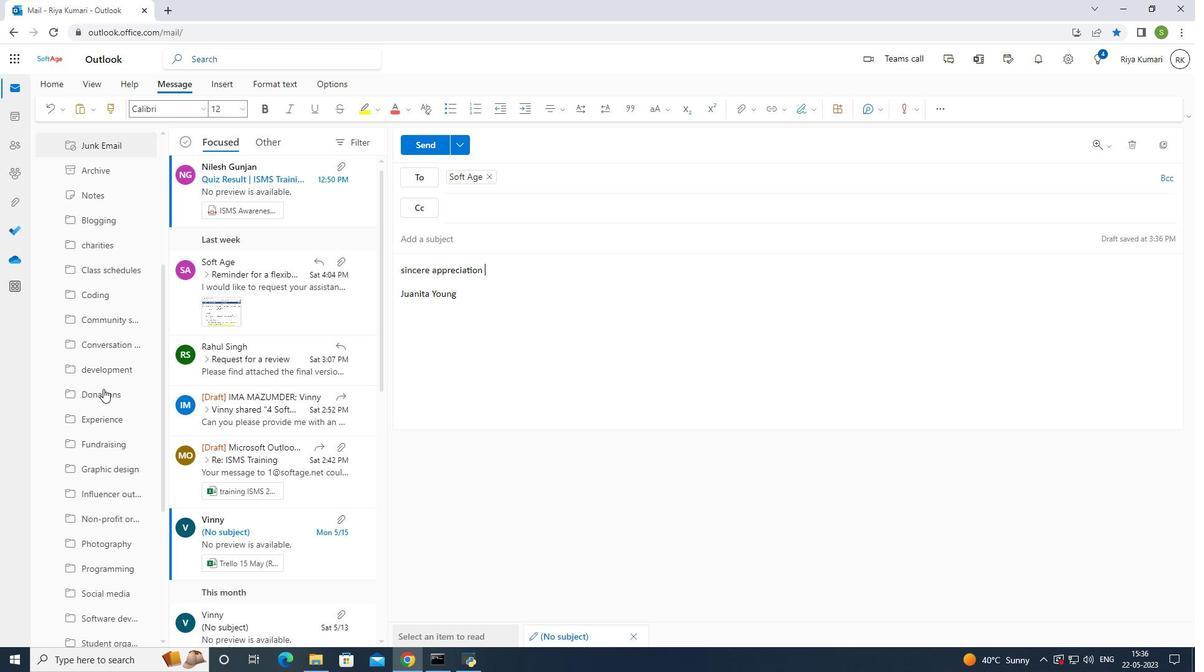 
Action: Mouse scrolled (103, 388) with delta (0, 0)
Screenshot: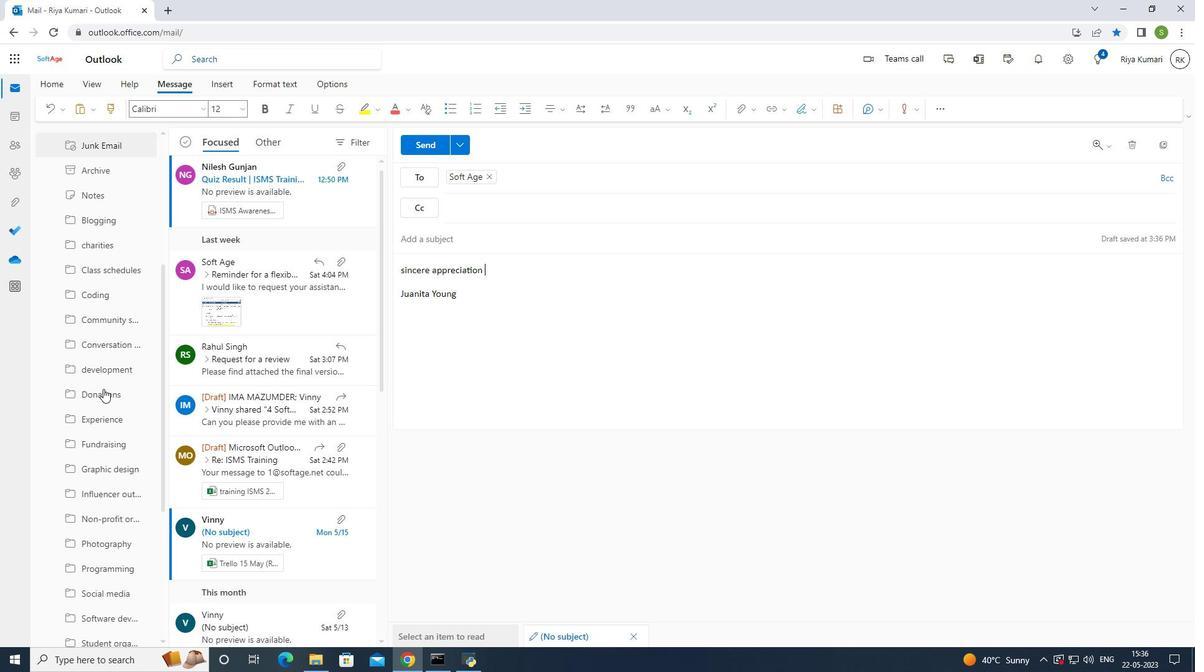 
Action: Mouse scrolled (103, 388) with delta (0, 0)
Screenshot: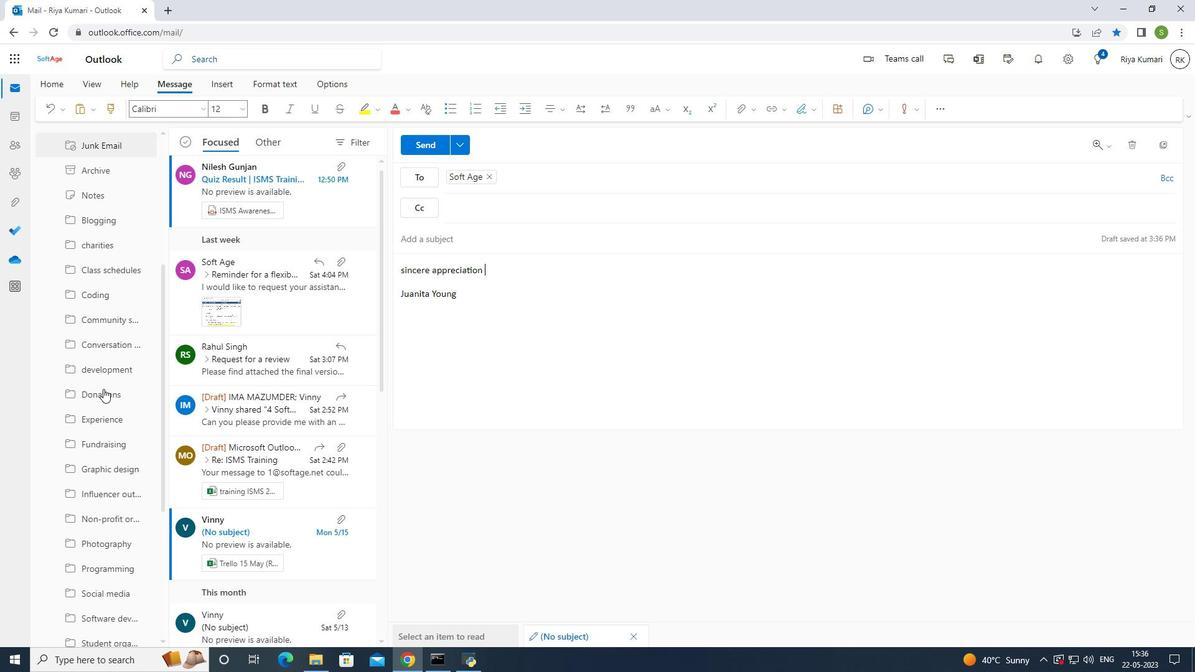 
Action: Mouse scrolled (103, 388) with delta (0, 0)
Screenshot: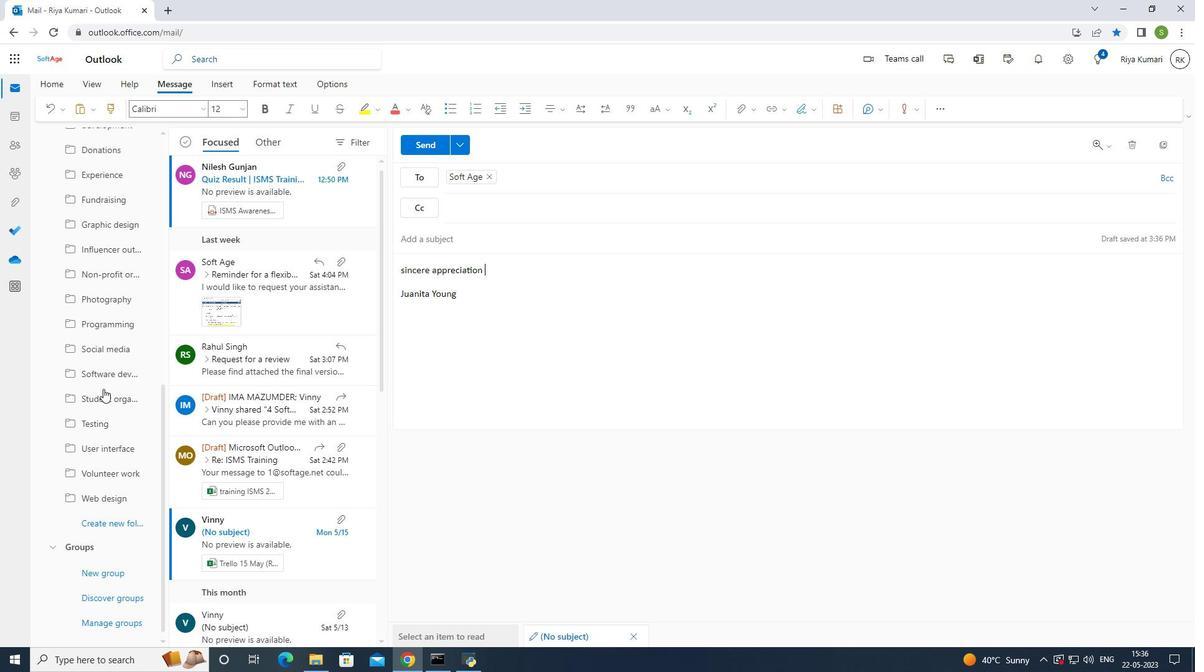
Action: Mouse scrolled (103, 388) with delta (0, 0)
Screenshot: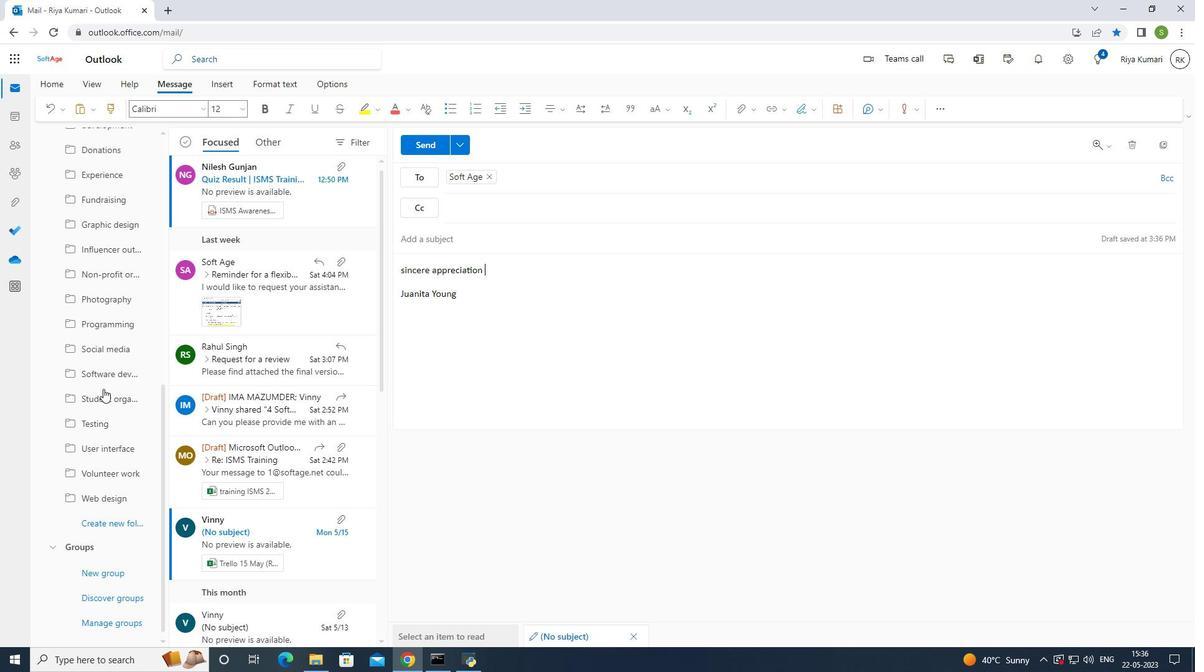 
Action: Mouse scrolled (103, 388) with delta (0, 0)
Screenshot: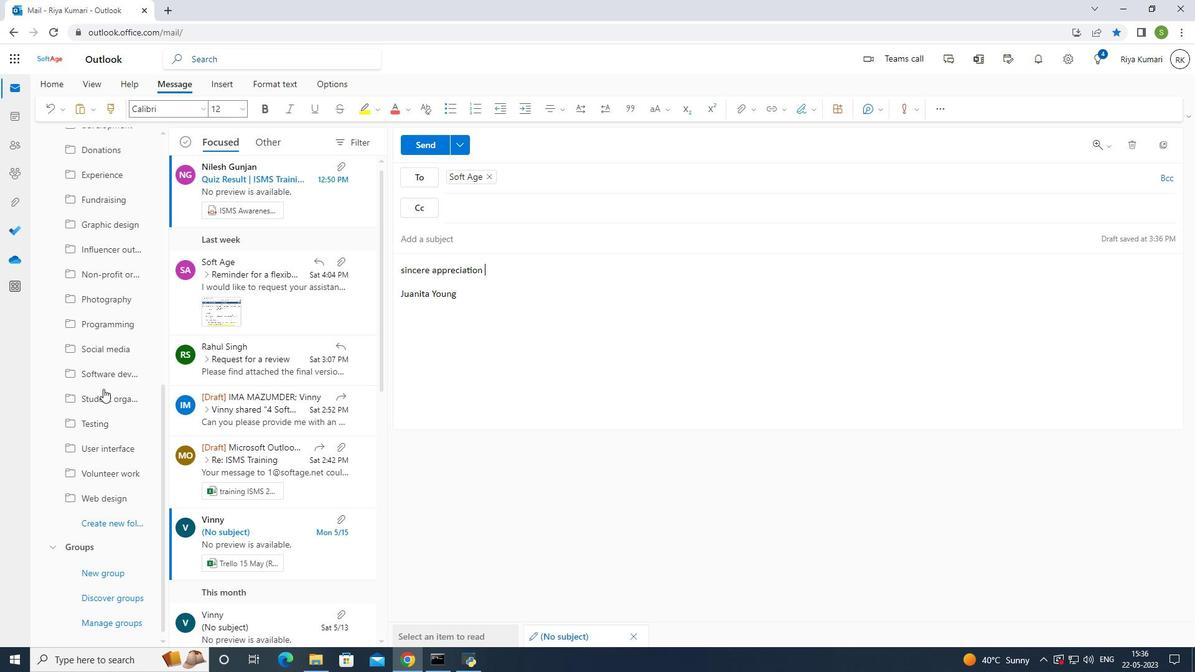 
Action: Mouse scrolled (103, 388) with delta (0, 0)
Screenshot: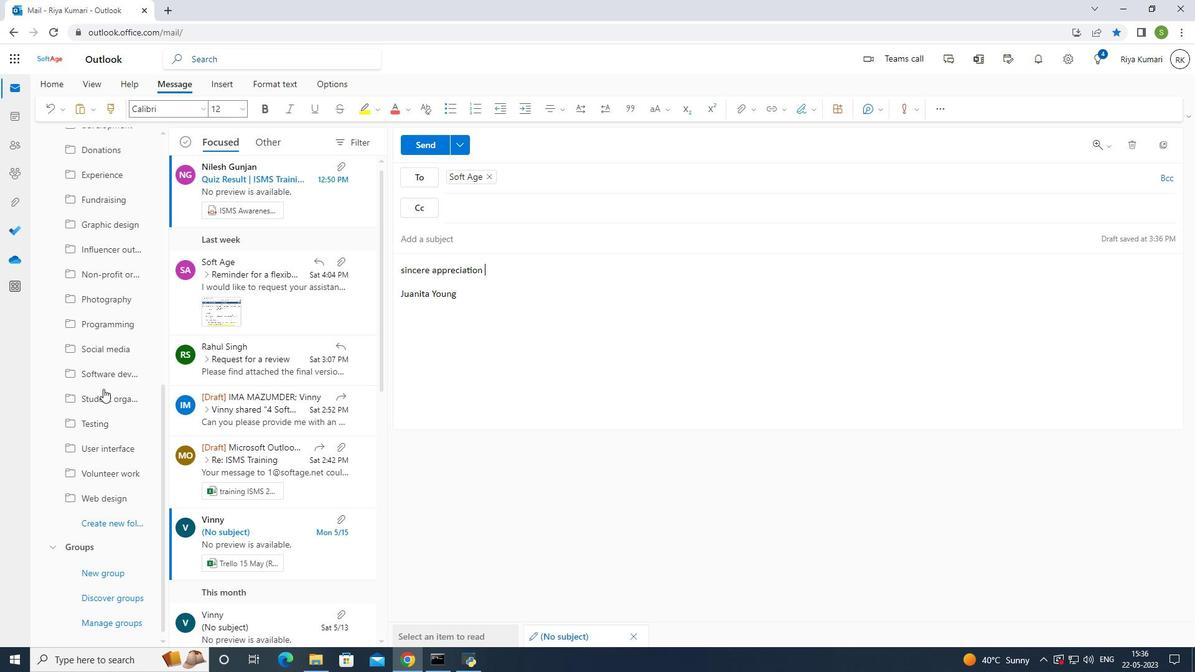 
Action: Mouse scrolled (103, 388) with delta (0, 0)
Screenshot: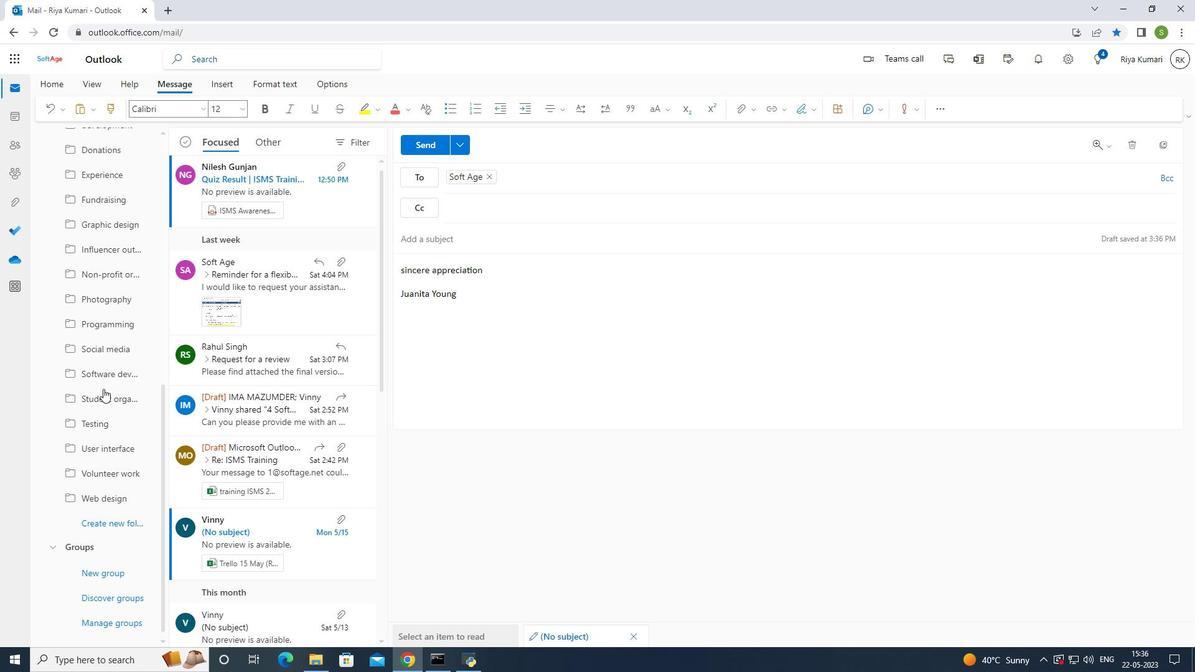 
Action: Mouse scrolled (103, 388) with delta (0, 0)
Screenshot: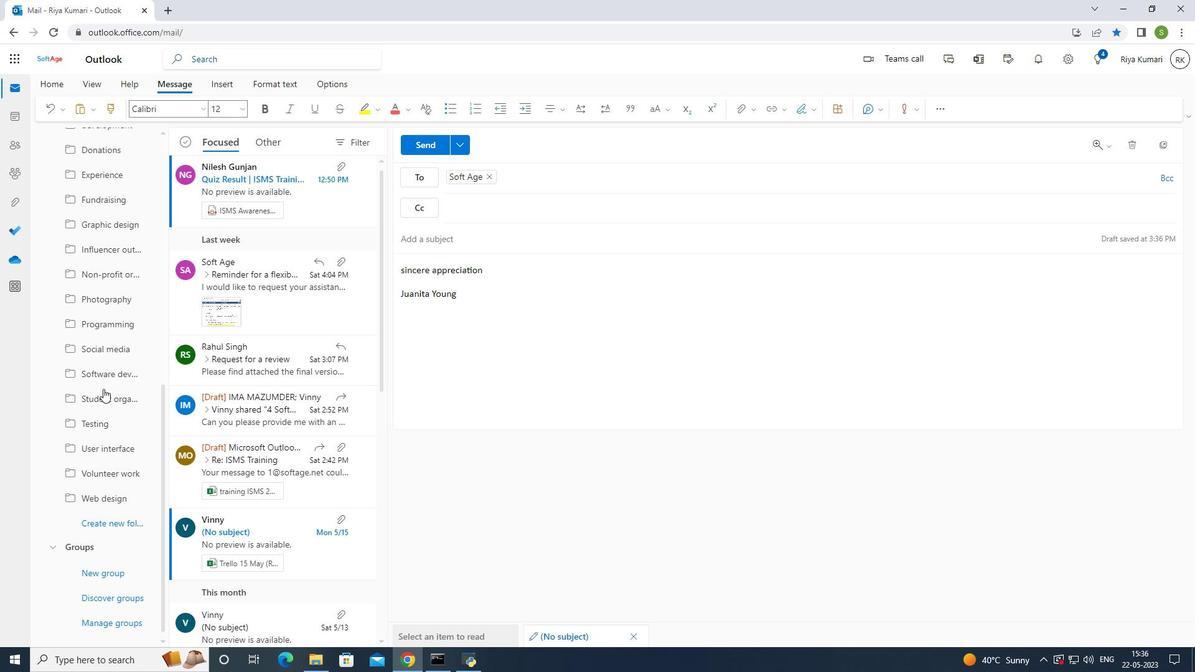 
Action: Mouse scrolled (103, 388) with delta (0, 0)
Screenshot: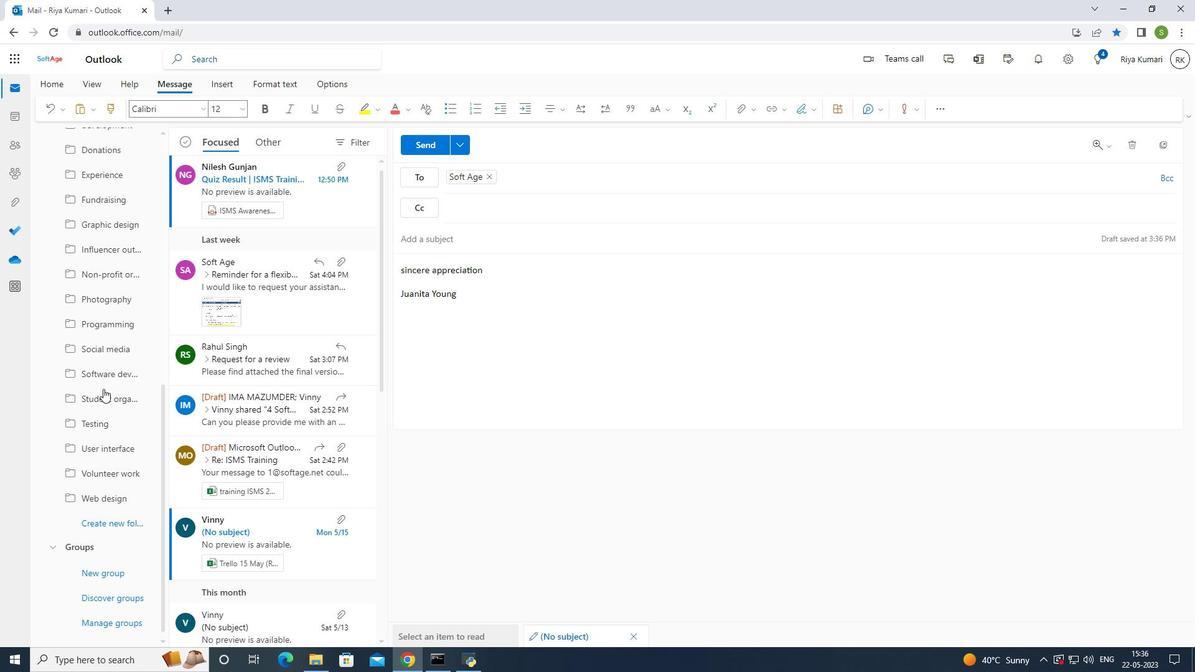 
Action: Mouse moved to (113, 523)
Screenshot: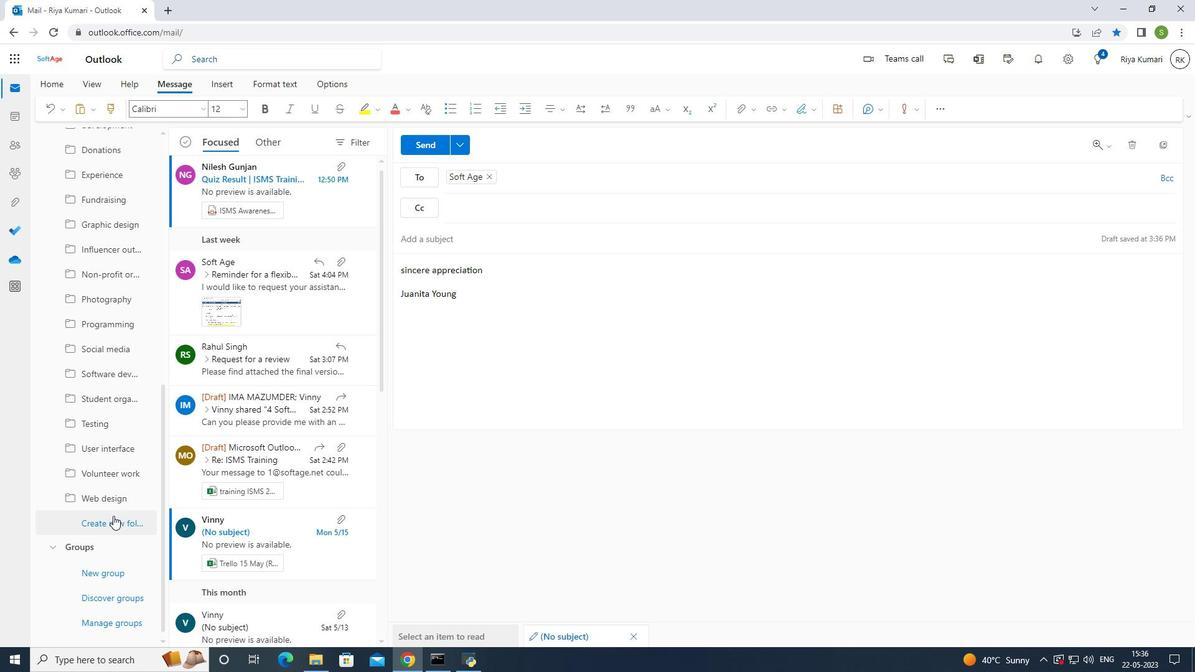 
Action: Mouse pressed left at (113, 523)
Screenshot: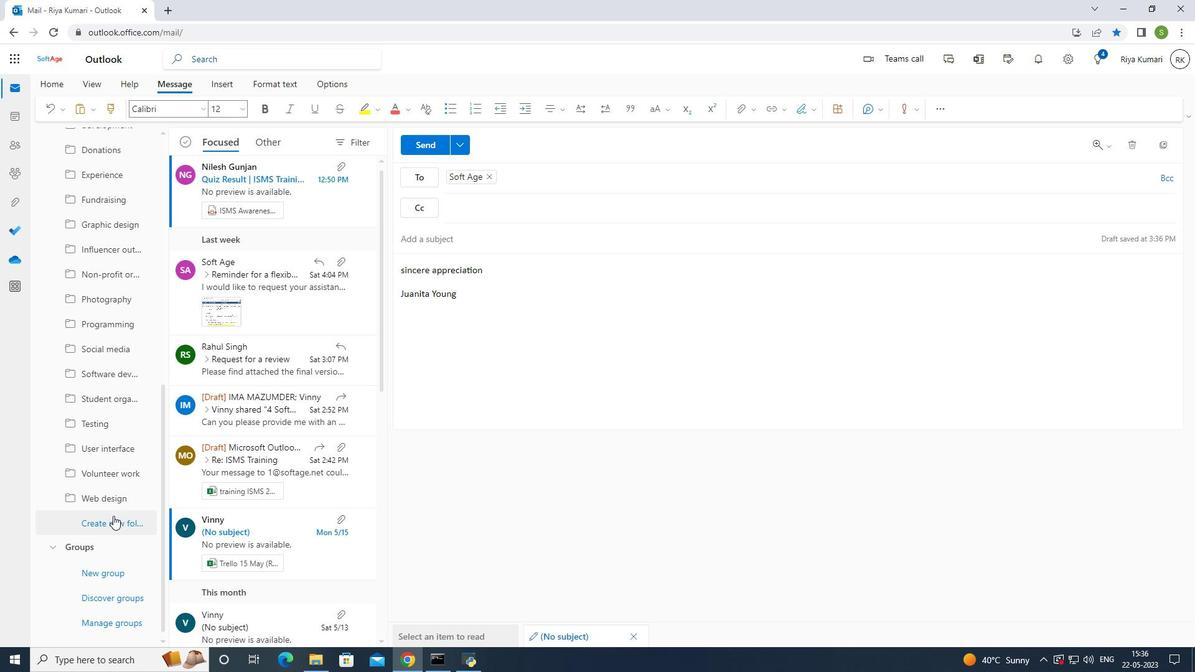 
Action: Mouse moved to (113, 526)
Screenshot: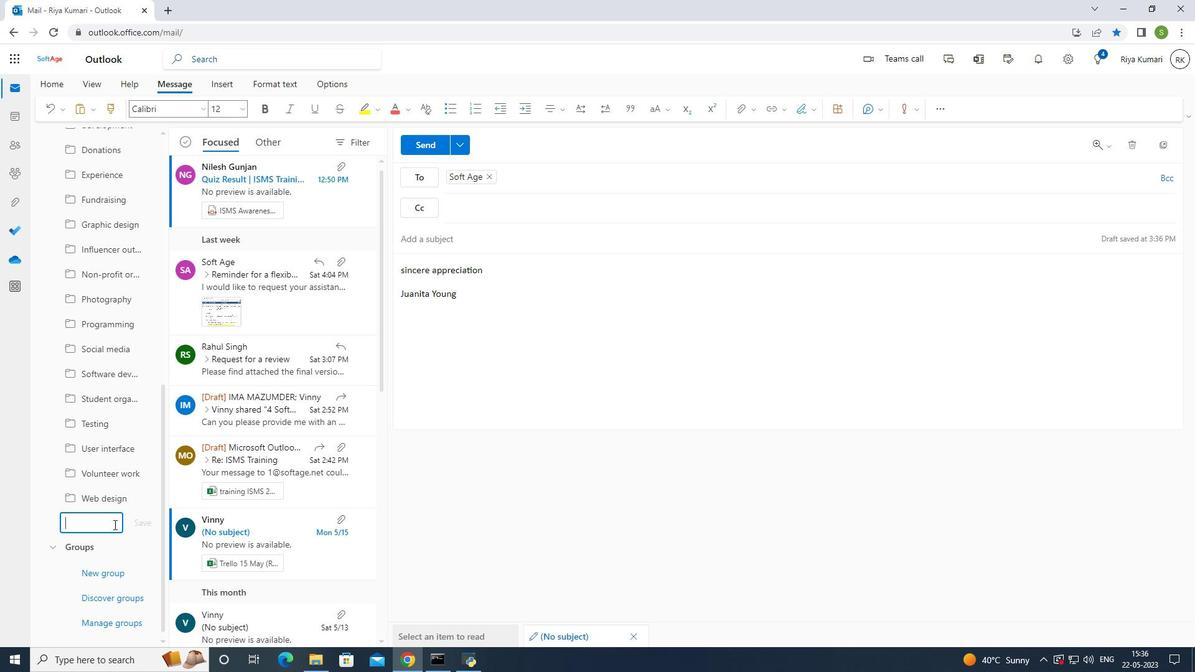 
Action: Key pressed <Key.shift>Debugging
Screenshot: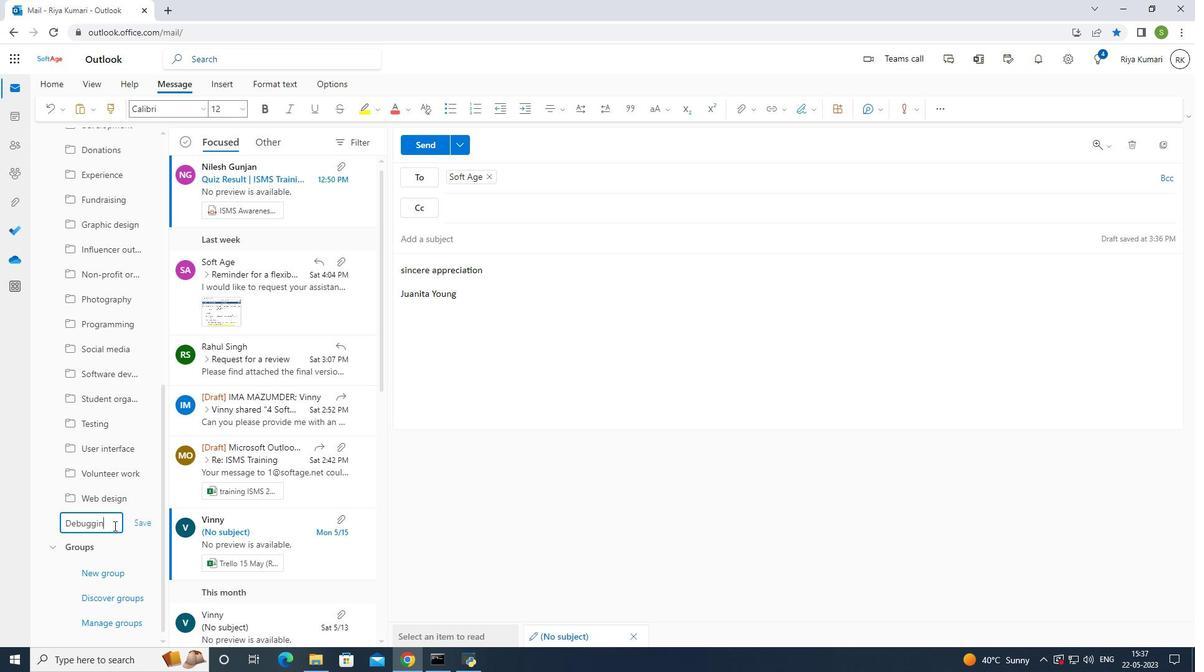 
Action: Mouse moved to (144, 524)
Screenshot: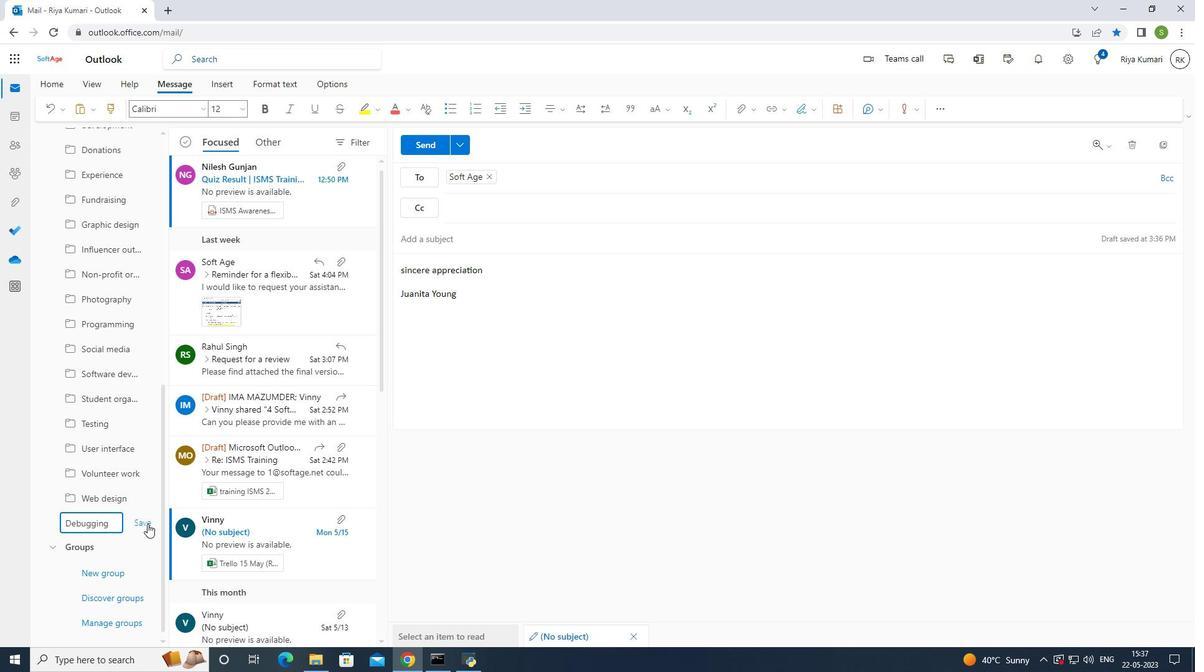 
Action: Mouse pressed left at (144, 524)
Screenshot: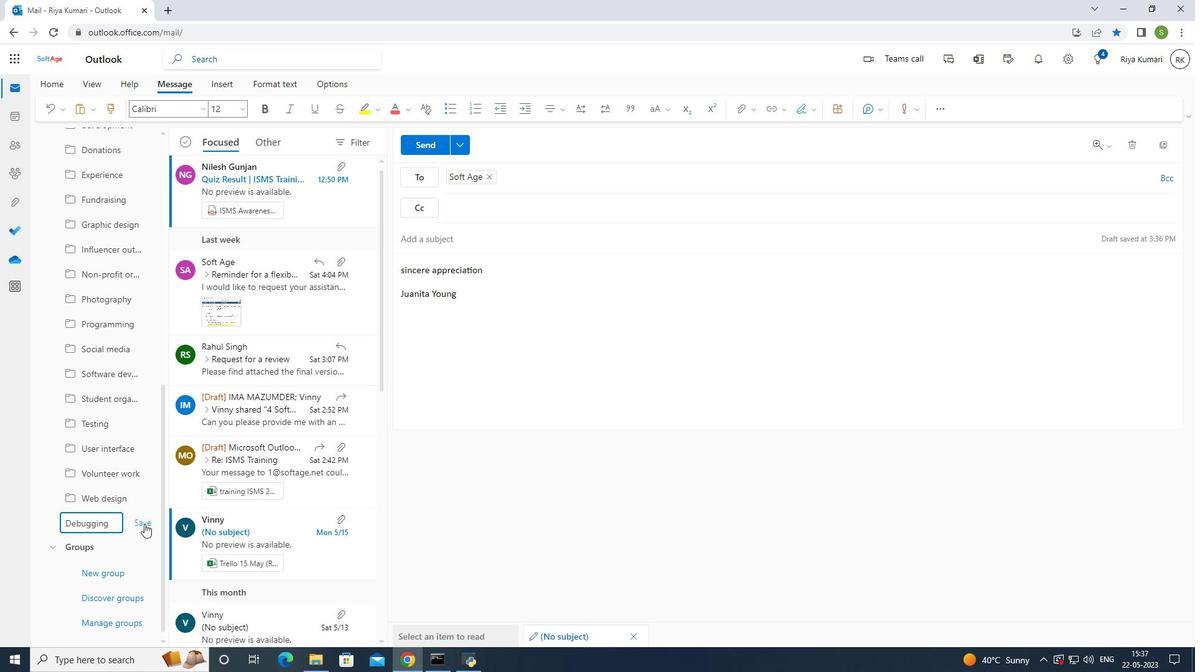 
Action: Mouse moved to (425, 148)
Screenshot: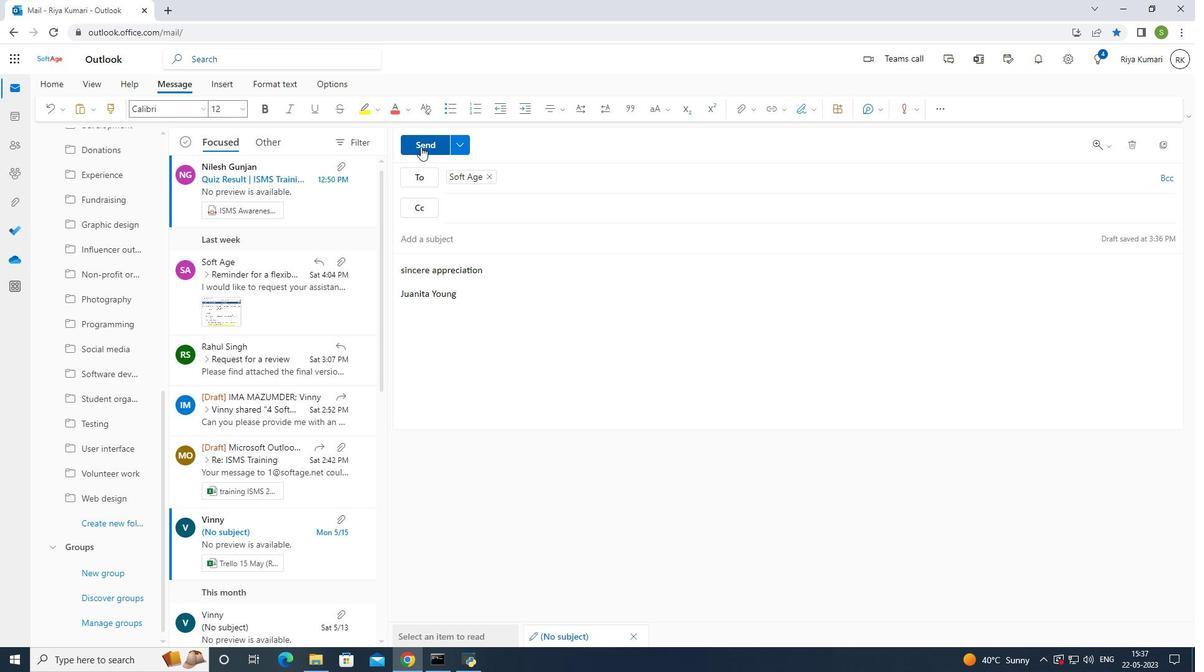 
Action: Mouse pressed left at (425, 148)
Screenshot: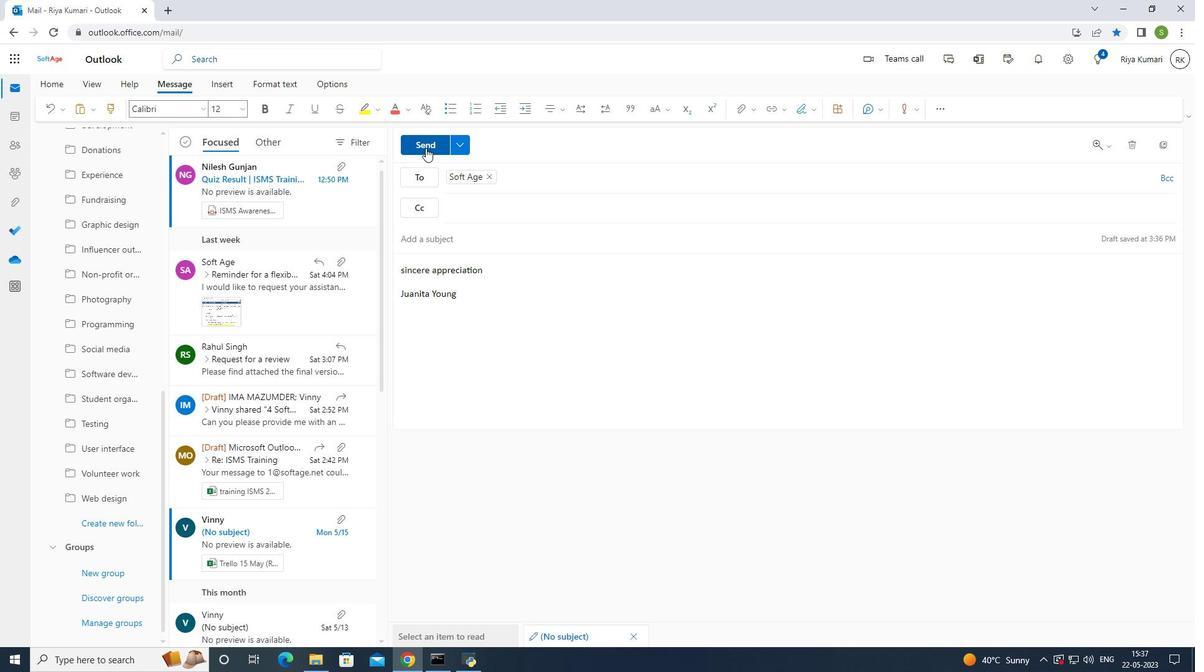 
Action: Mouse moved to (595, 385)
Screenshot: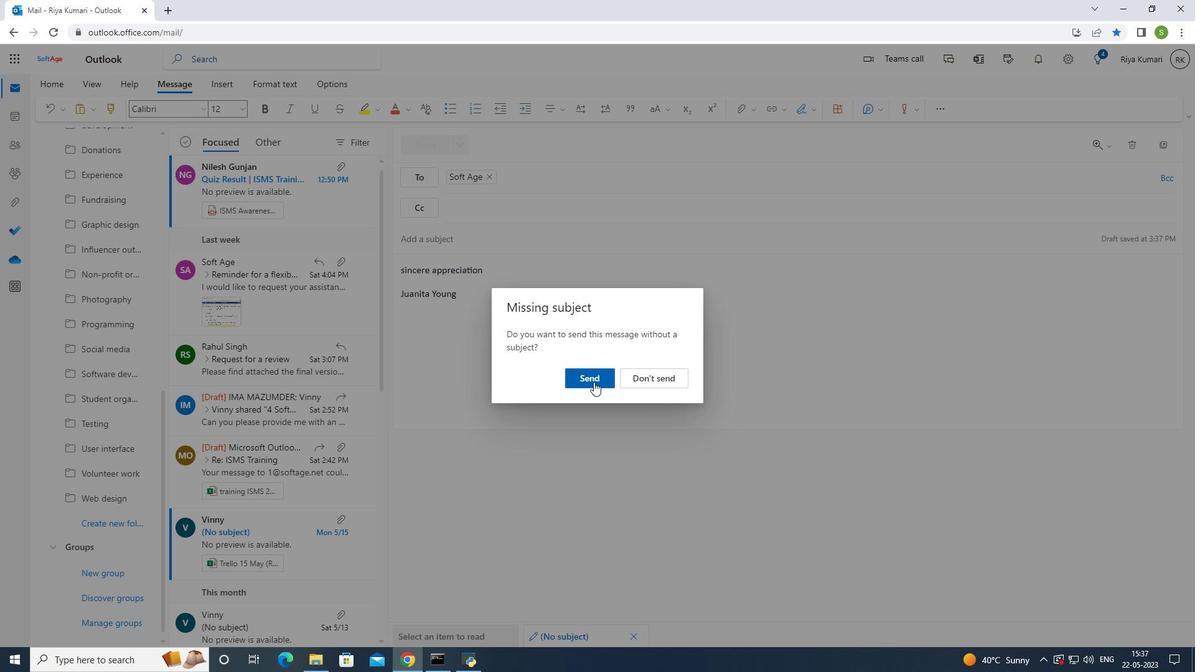 
Action: Mouse pressed left at (595, 385)
Screenshot: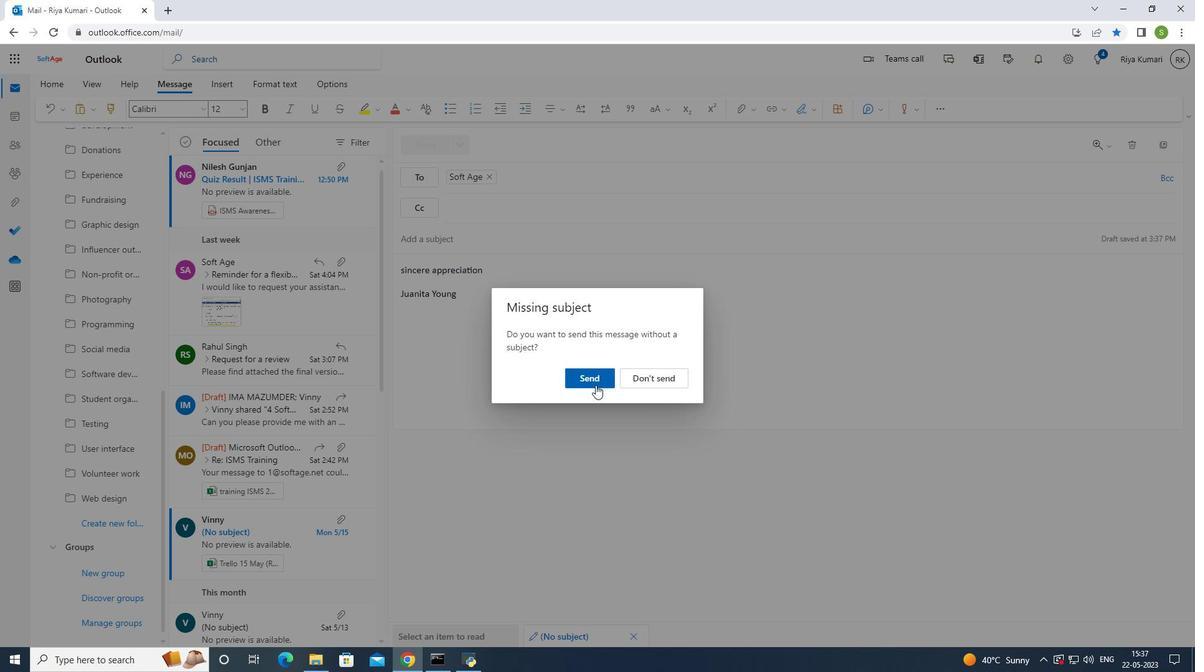 
Action: Mouse moved to (595, 382)
Screenshot: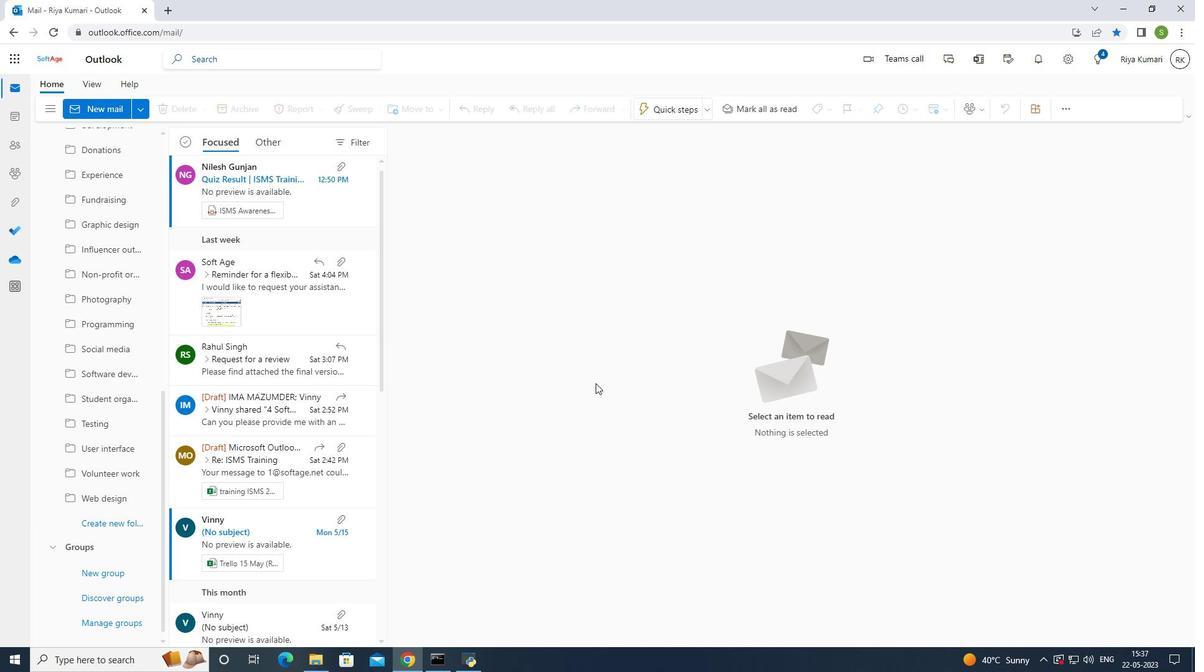 
